 Task: In the Contact  AutumnAdams@revlon.com, Create email and send with subject: 'Elevate Your Success: Introducing a Transformative Opportunity', and with mail content 'Good Morning,_x000D_
Welcome to a community of trailblazers and innovators. Discover a transformative opportunity that will empower you to thrive in your industry._x000D_
Thanks & Regards', attach the document: Contract.pdf and insert image: visitingcard.jpg. Below Thanks and Regards, write facebook and insert the URL: 'www.facebook.com'. Mark checkbox to create task to follow up : In 2 business days . Logged in from softage.10@softage.net
Action: Mouse moved to (75, 56)
Screenshot: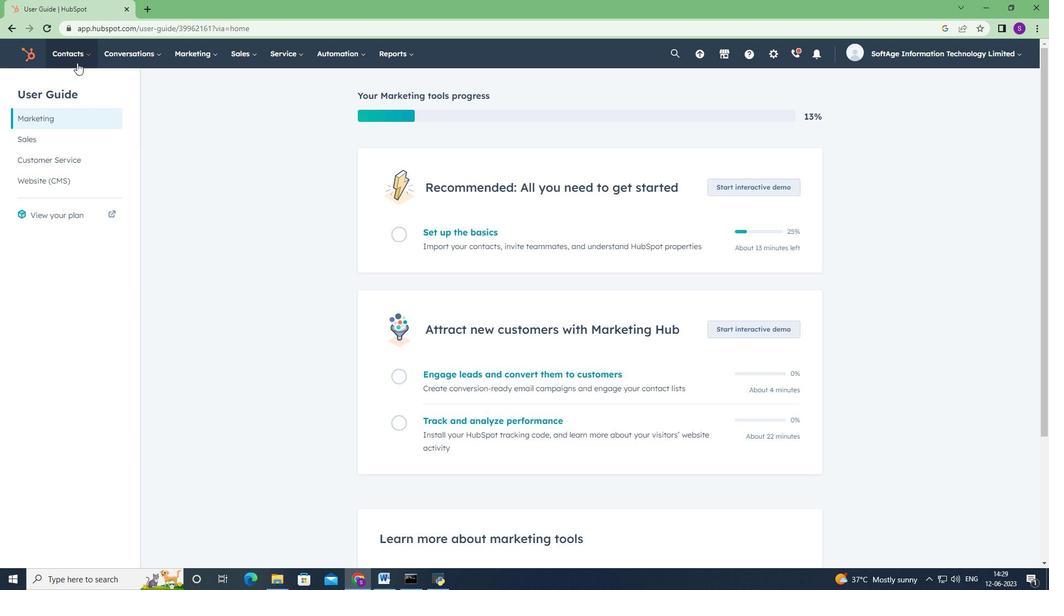 
Action: Mouse pressed left at (75, 56)
Screenshot: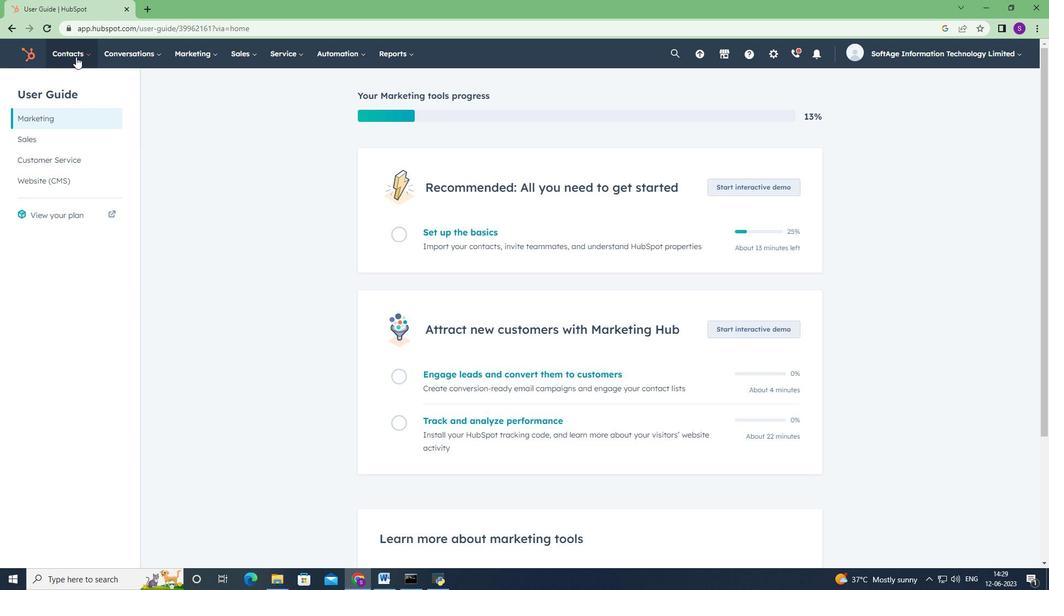 
Action: Mouse moved to (81, 90)
Screenshot: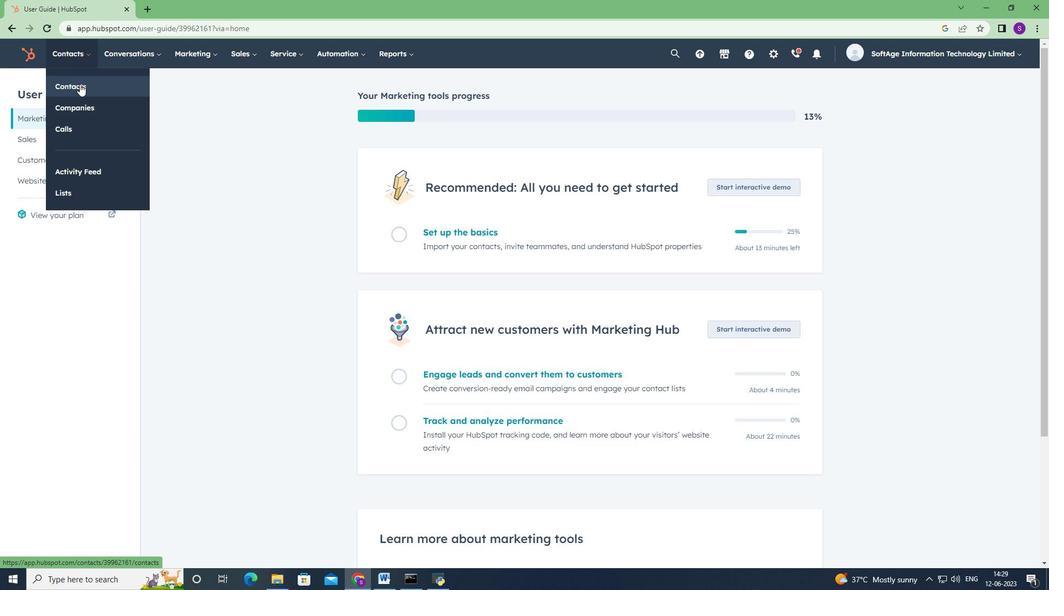 
Action: Mouse pressed left at (81, 90)
Screenshot: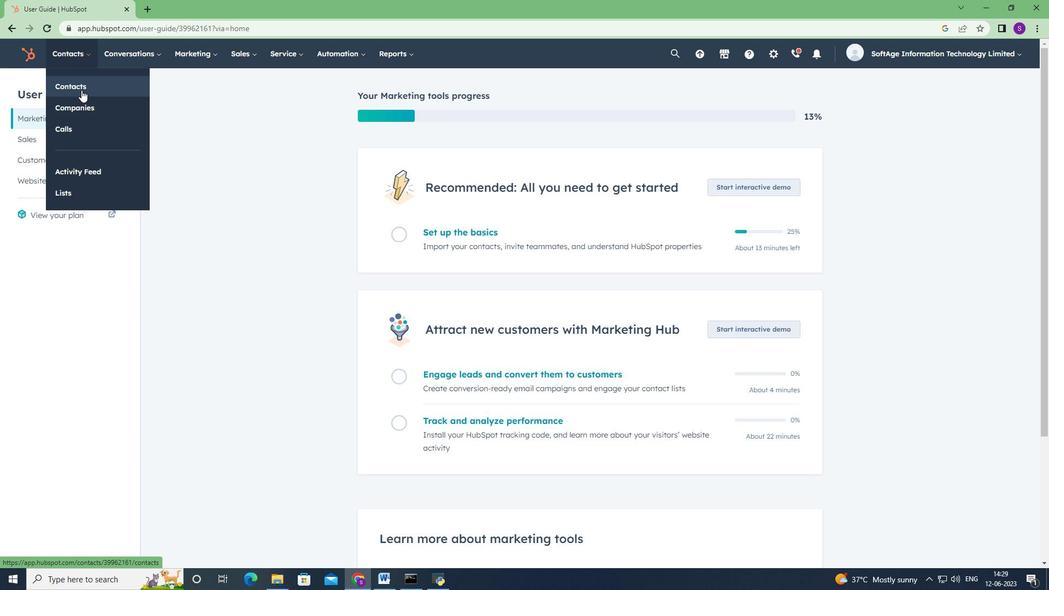 
Action: Mouse moved to (91, 182)
Screenshot: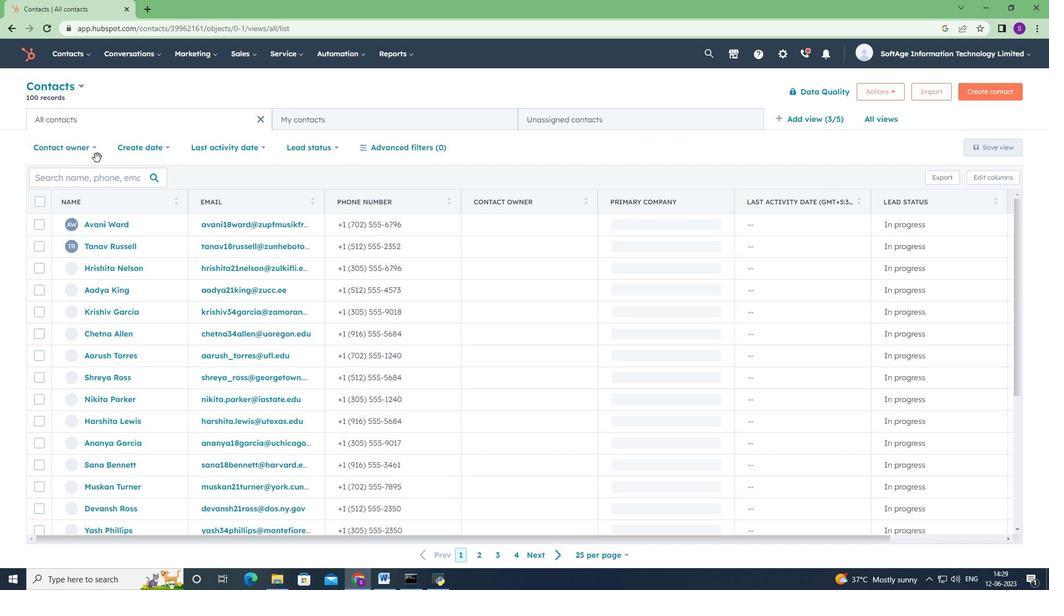 
Action: Mouse pressed left at (91, 182)
Screenshot: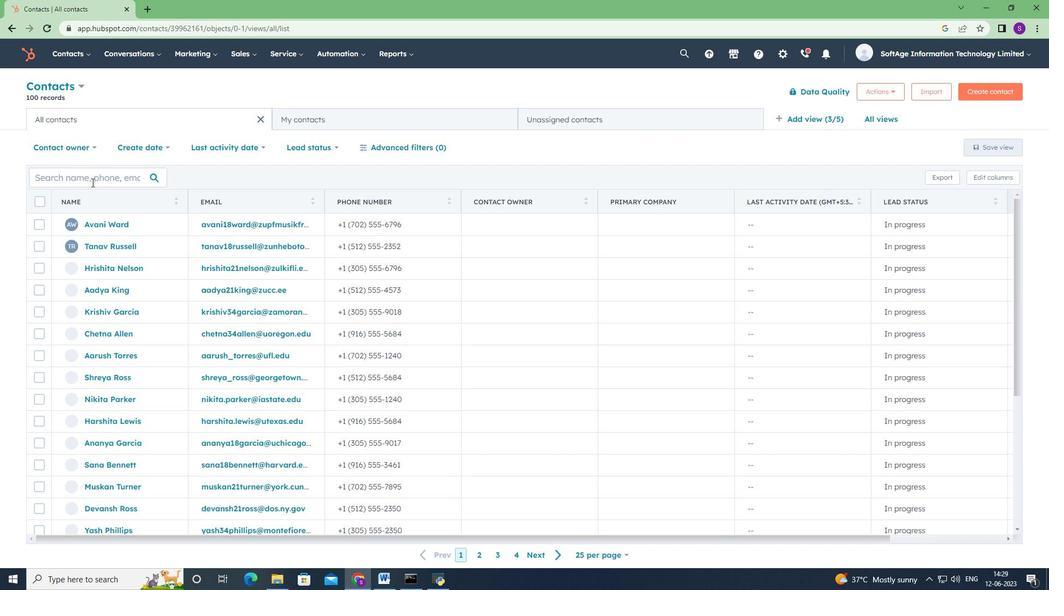
Action: Mouse moved to (91, 182)
Screenshot: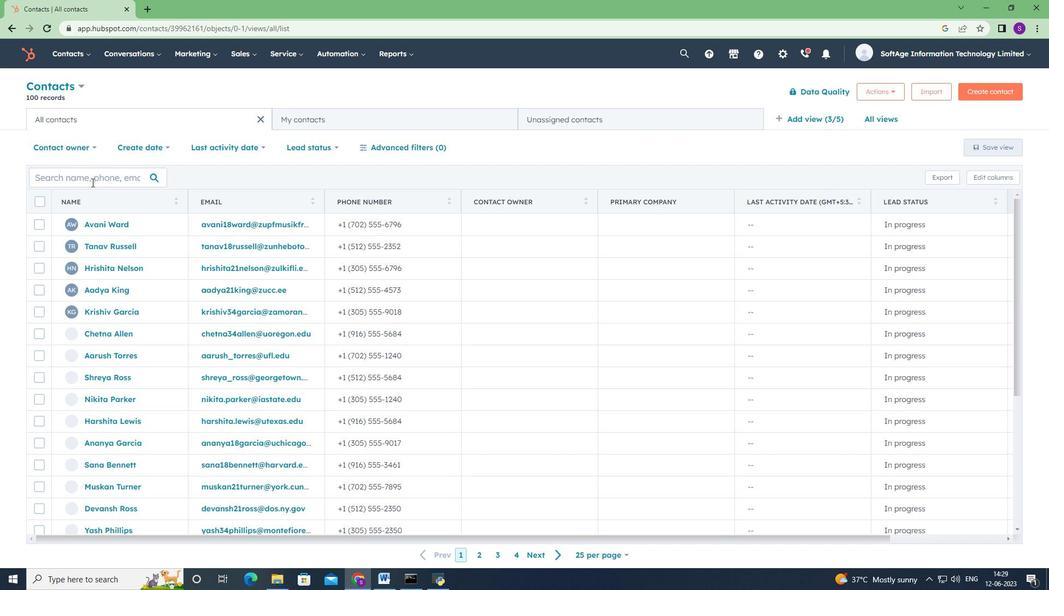 
Action: Key pressed <Key.shift>Autumn<Key.shift>Adams<Key.shift>@revlon.com
Screenshot: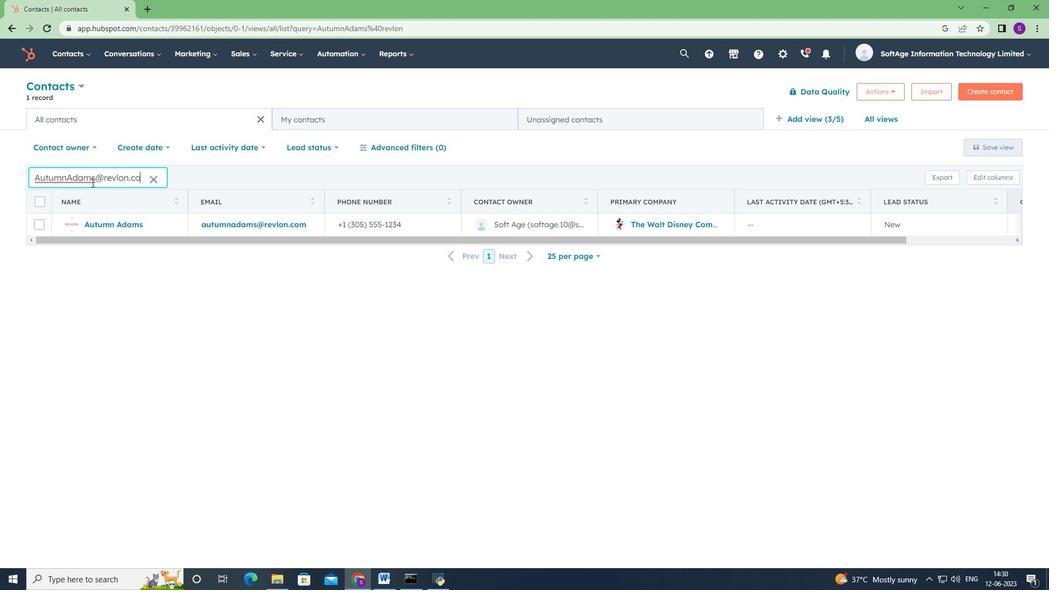 
Action: Mouse moved to (110, 228)
Screenshot: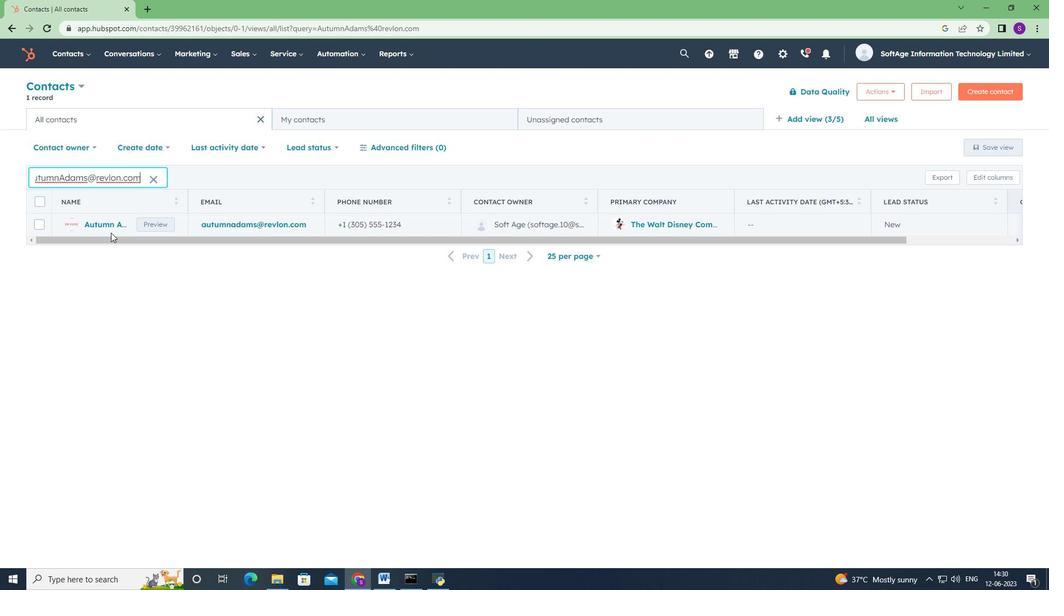 
Action: Mouse pressed left at (110, 228)
Screenshot: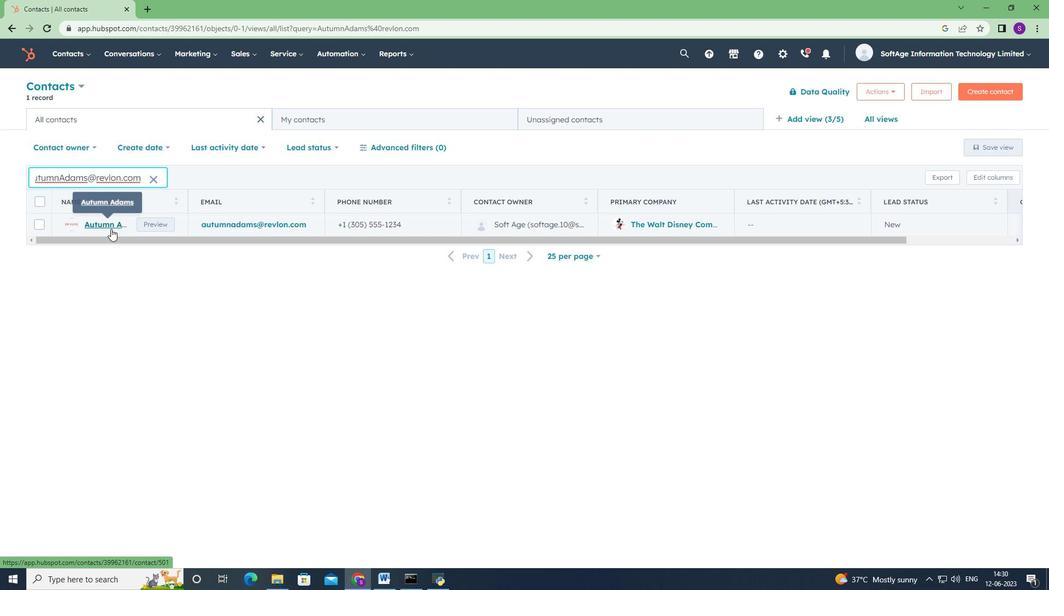 
Action: Mouse moved to (357, 146)
Screenshot: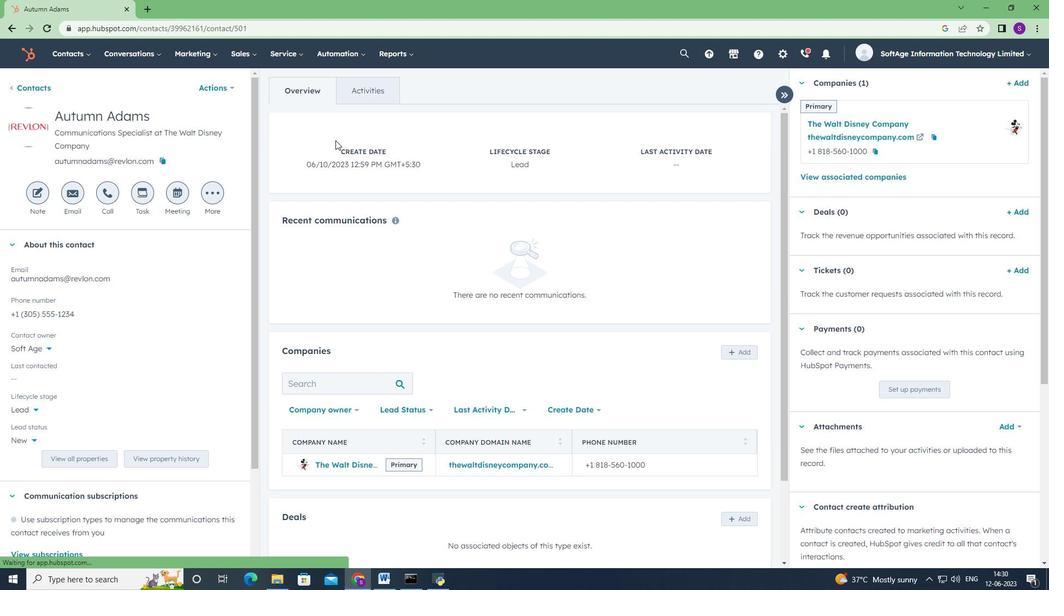 
Action: Mouse scrolled (357, 145) with delta (0, 0)
Screenshot: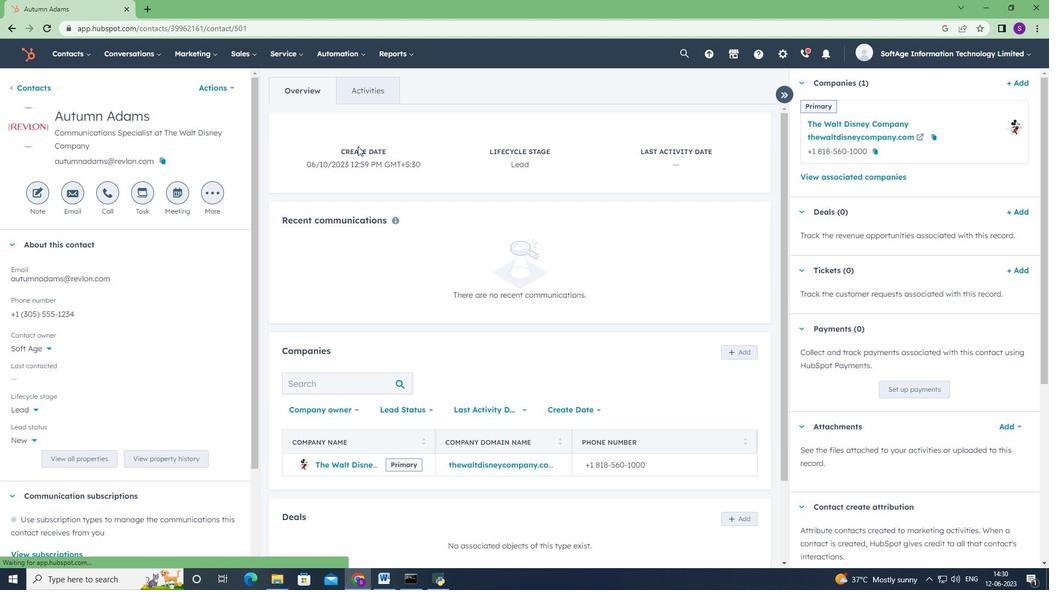 
Action: Mouse moved to (357, 146)
Screenshot: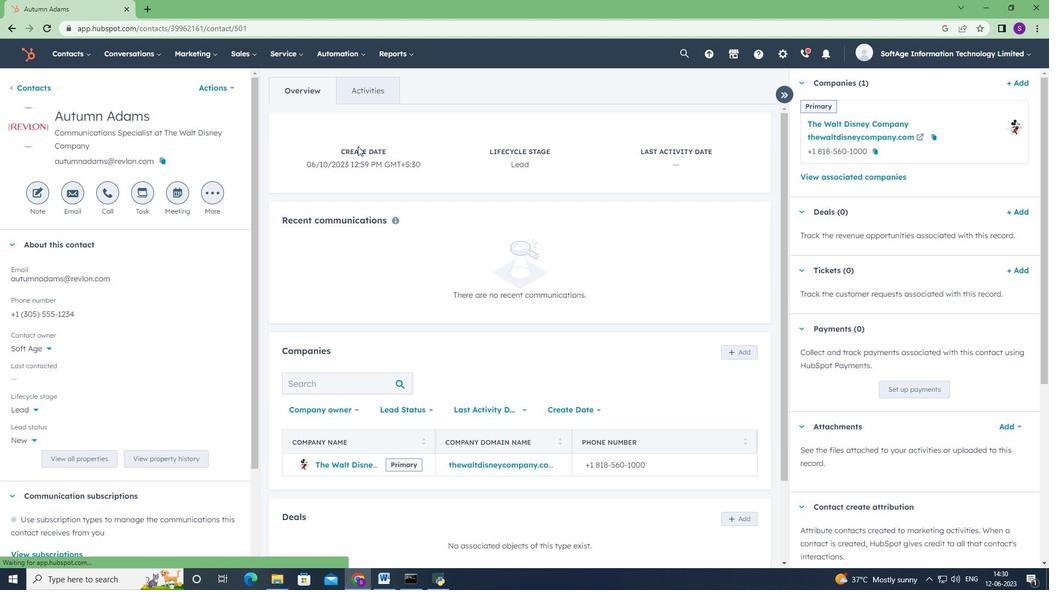 
Action: Mouse scrolled (357, 146) with delta (0, 0)
Screenshot: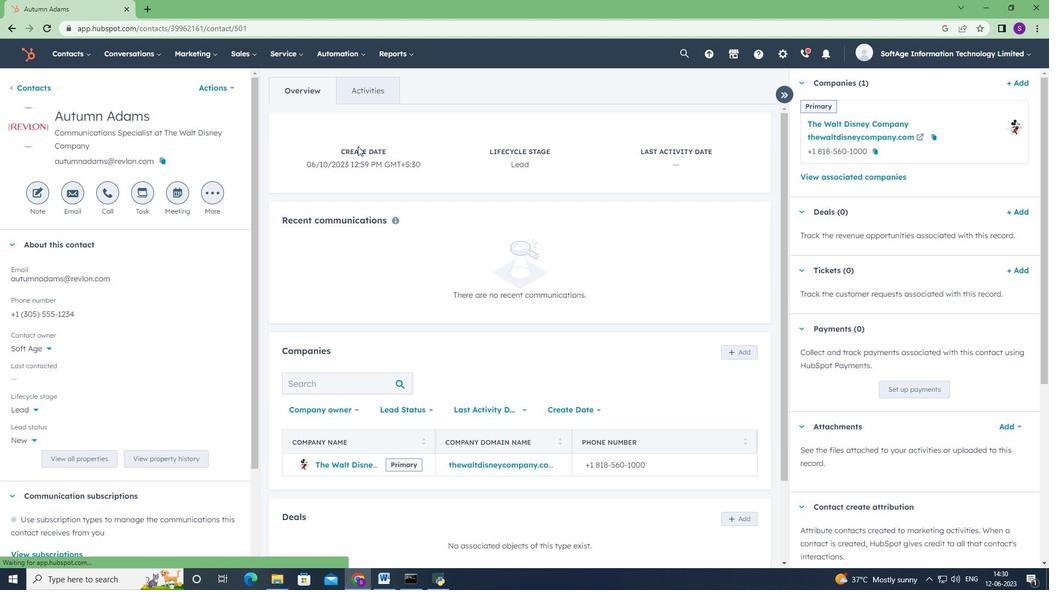 
Action: Mouse moved to (357, 148)
Screenshot: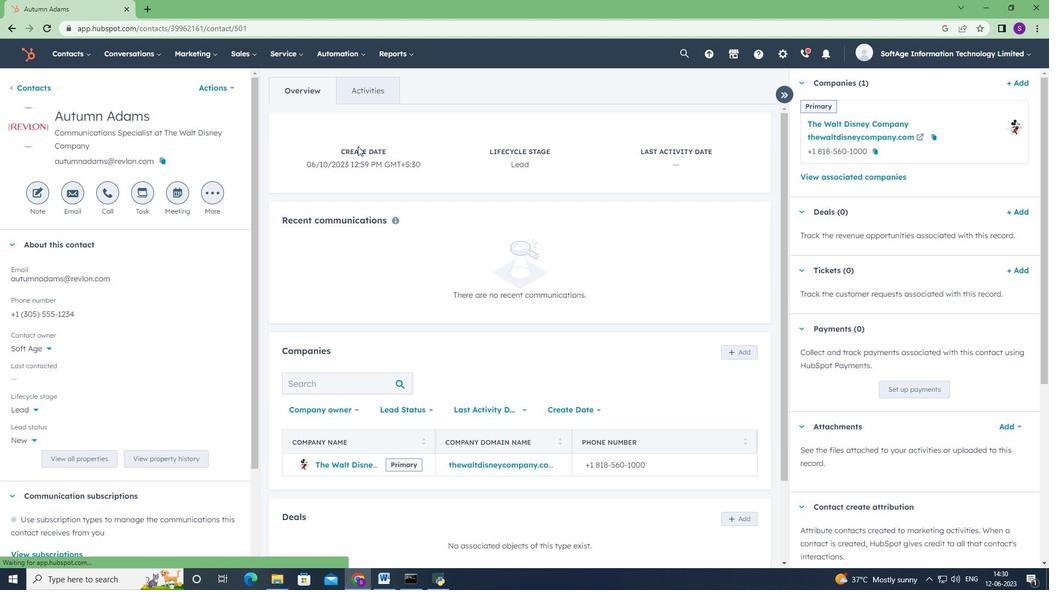 
Action: Mouse scrolled (357, 147) with delta (0, 0)
Screenshot: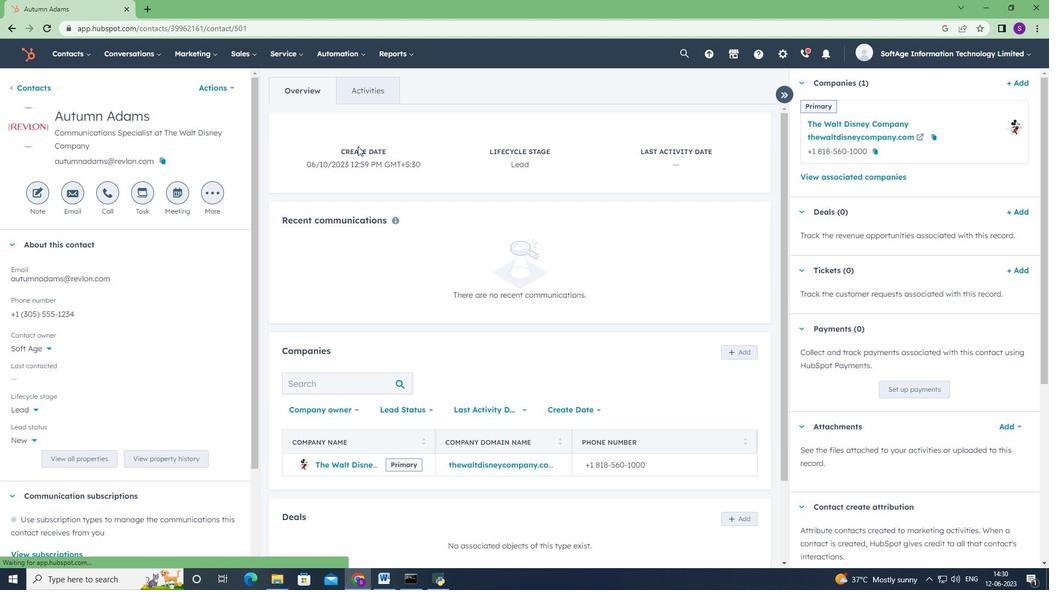 
Action: Mouse moved to (357, 148)
Screenshot: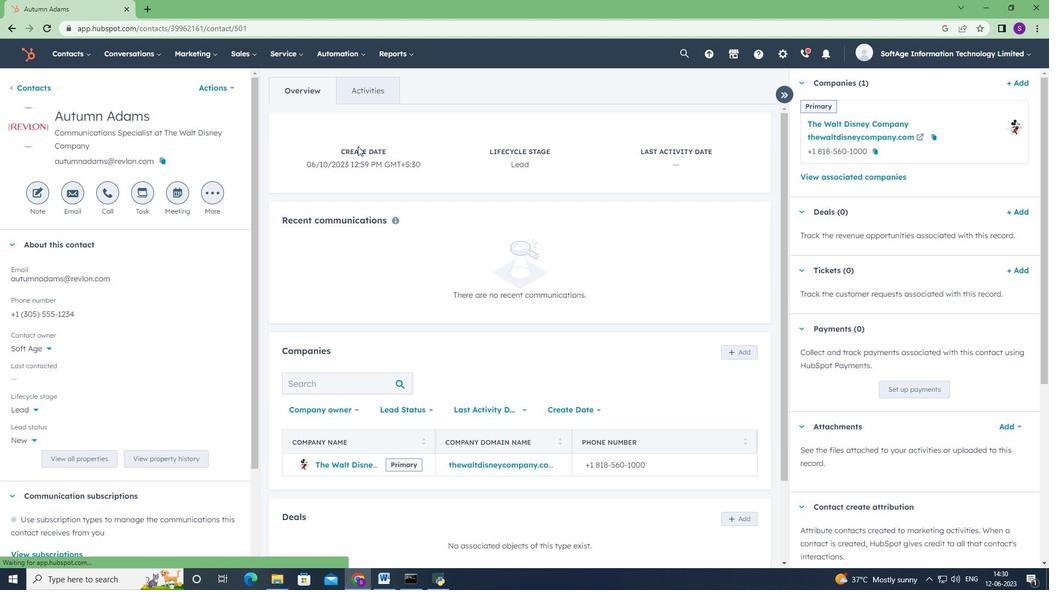 
Action: Mouse scrolled (357, 148) with delta (0, 0)
Screenshot: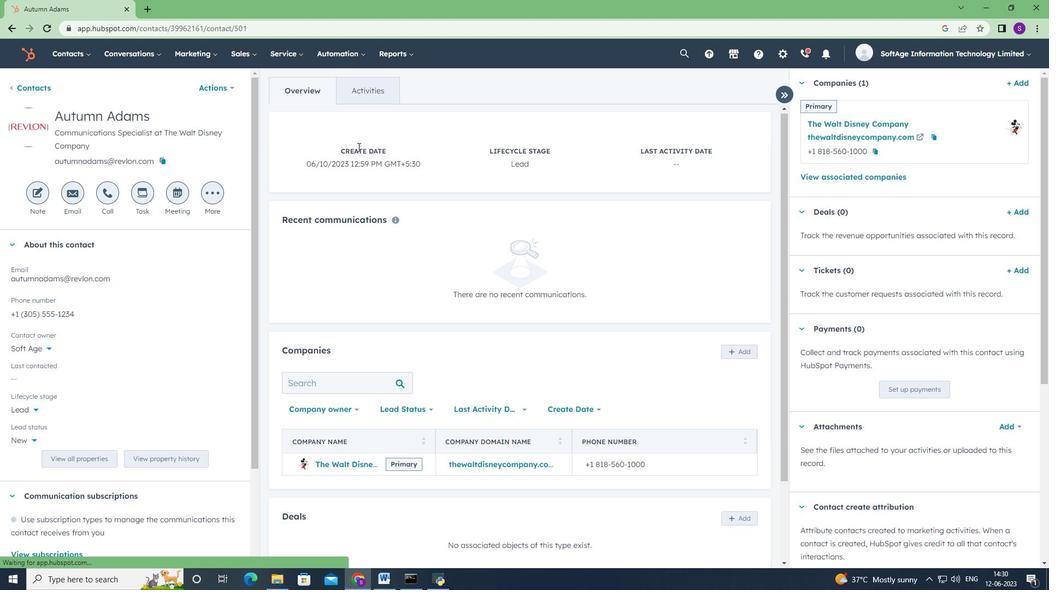 
Action: Mouse moved to (357, 149)
Screenshot: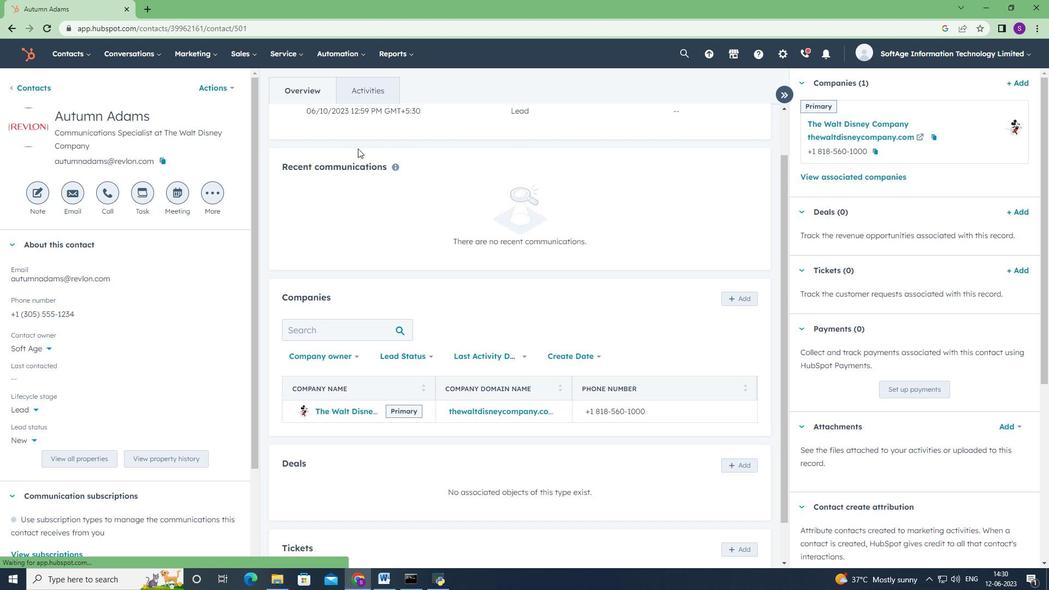 
Action: Mouse scrolled (357, 149) with delta (0, 0)
Screenshot: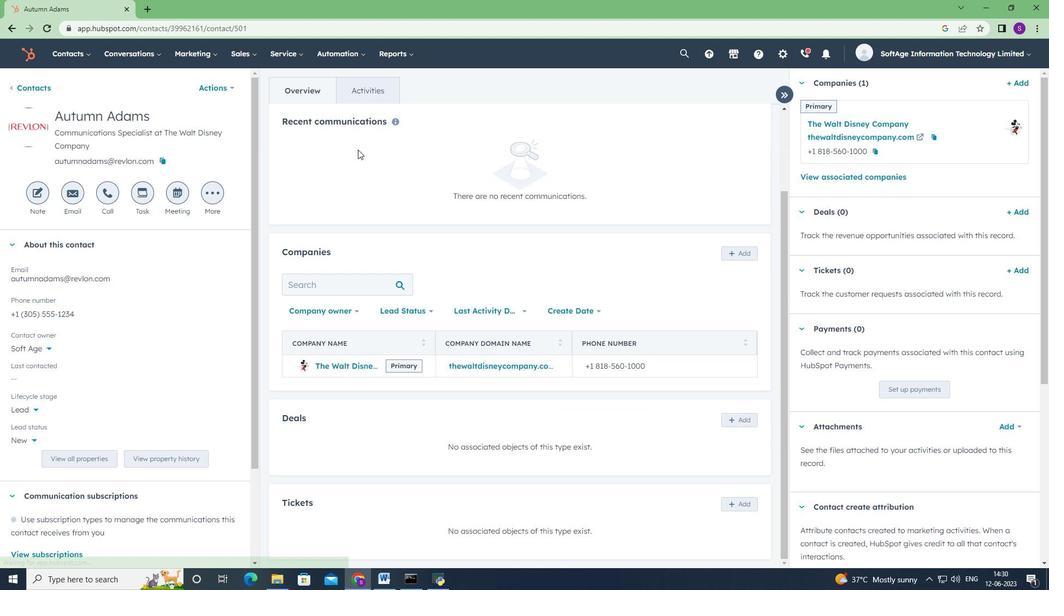 
Action: Mouse scrolled (357, 149) with delta (0, 0)
Screenshot: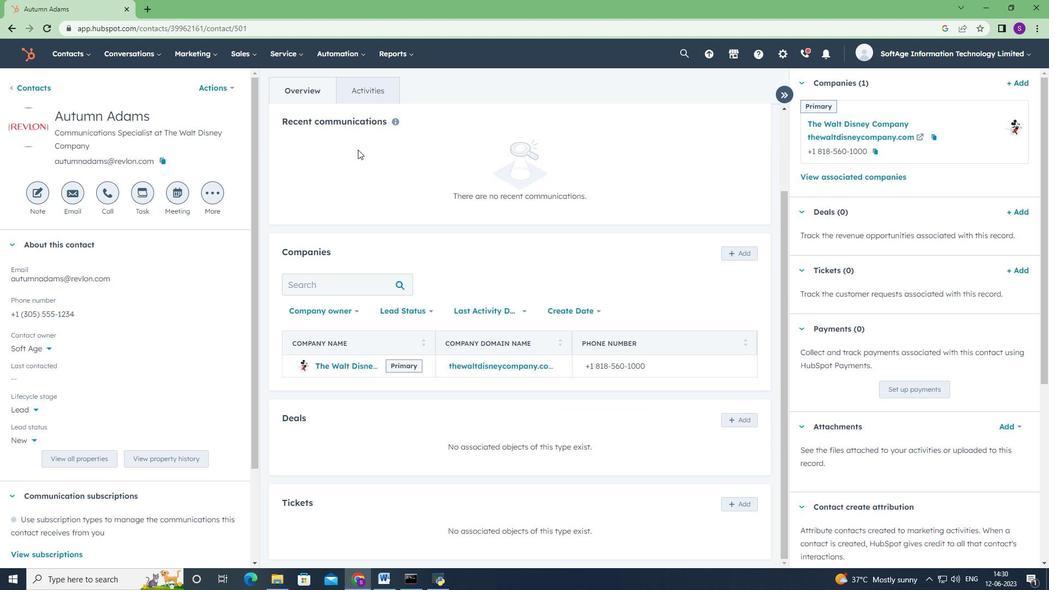 
Action: Mouse scrolled (357, 149) with delta (0, 0)
Screenshot: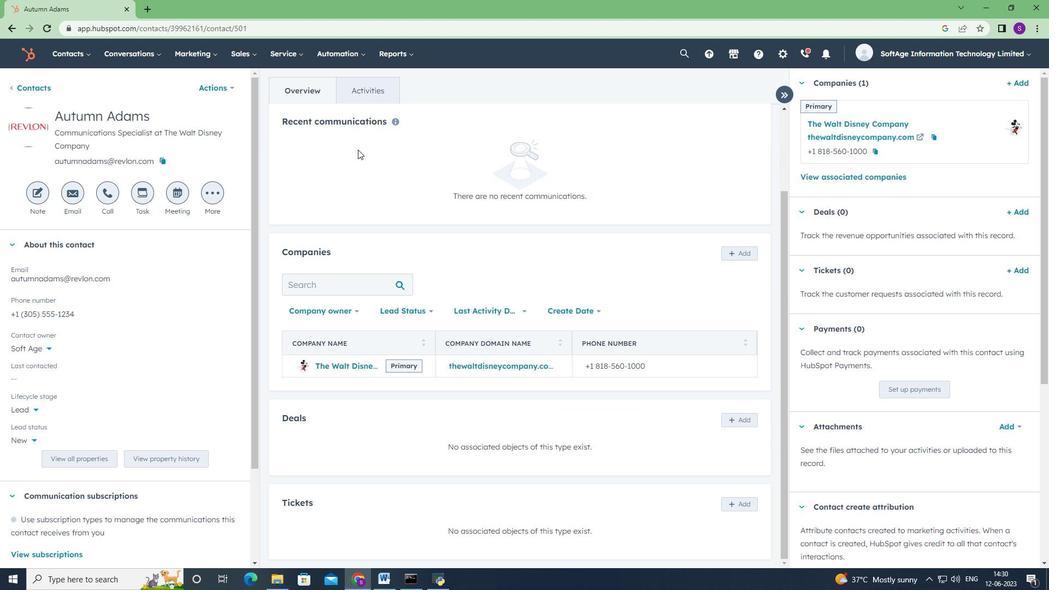 
Action: Mouse scrolled (357, 149) with delta (0, 0)
Screenshot: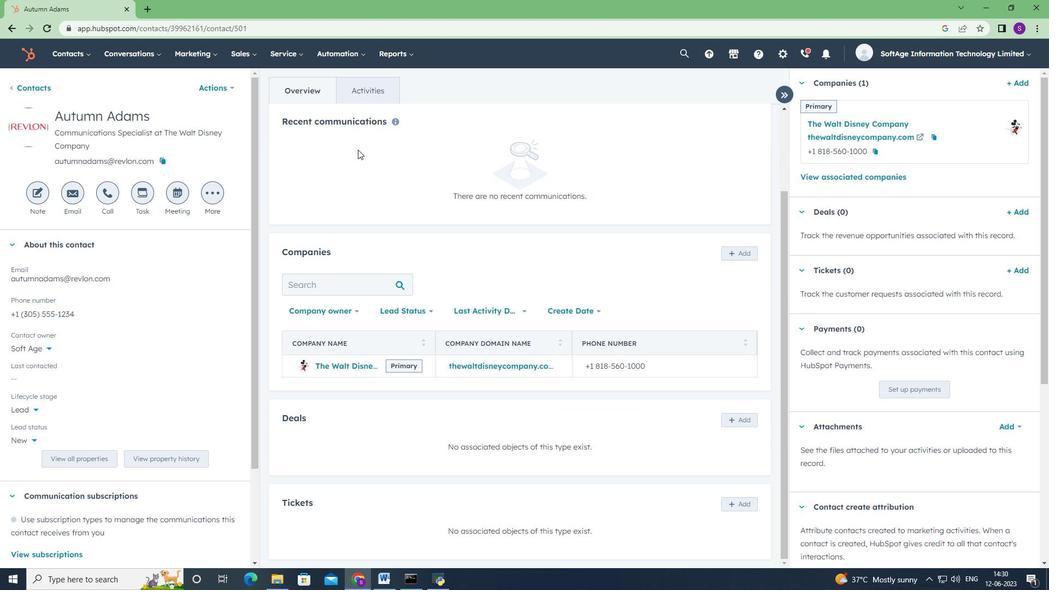 
Action: Mouse moved to (70, 185)
Screenshot: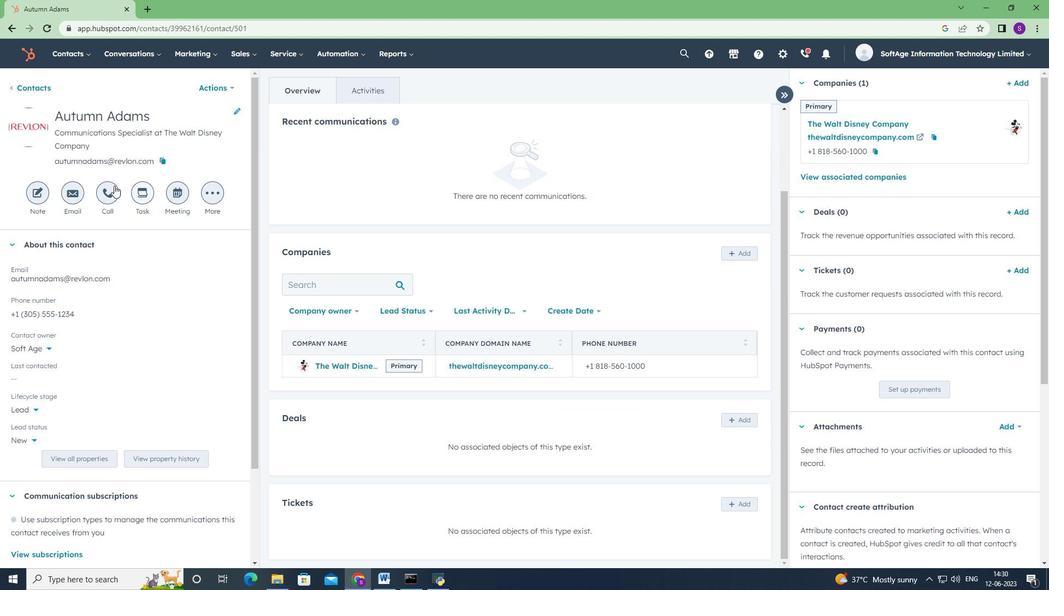 
Action: Mouse pressed left at (70, 185)
Screenshot: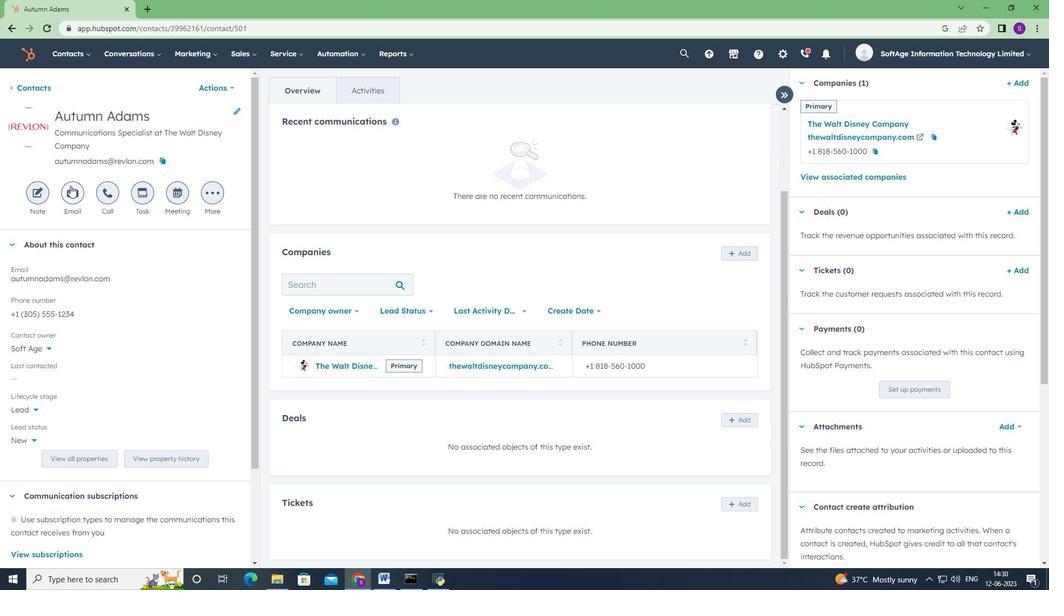 
Action: Mouse moved to (687, 371)
Screenshot: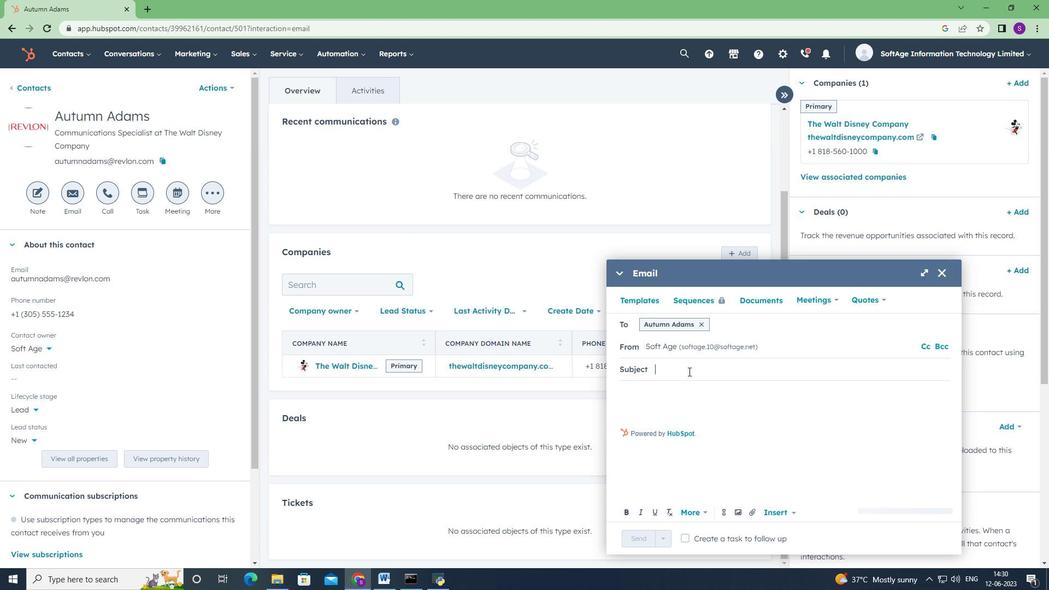 
Action: Mouse pressed left at (687, 371)
Screenshot: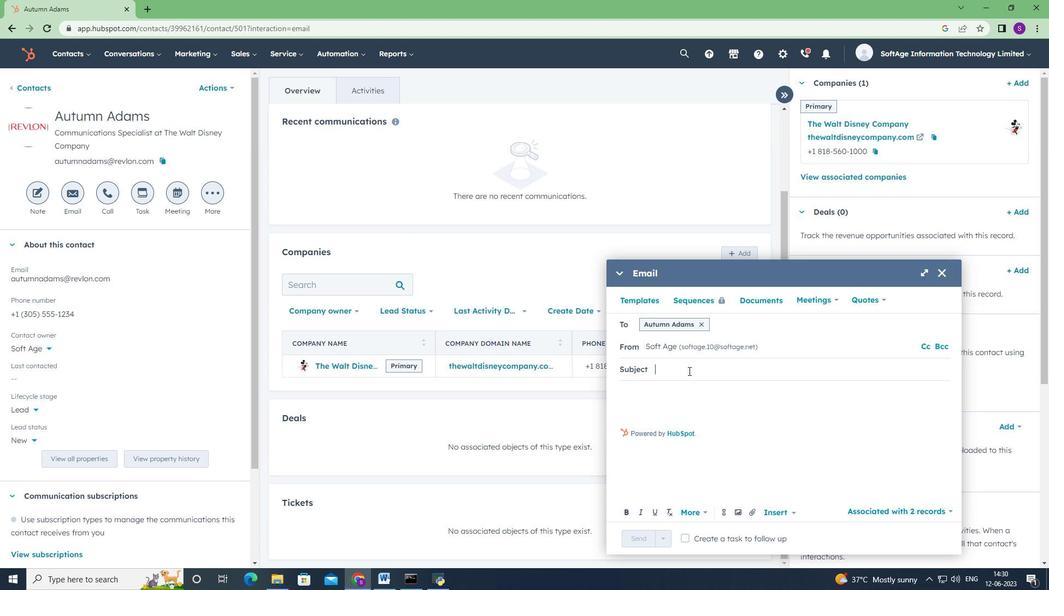 
Action: Key pressed <Key.shift><Key.shift><Key.shift><Key.shift><Key.shift><Key.shift><Key.shift><Key.shift><Key.shift>Ek<Key.backspace>levate<Key.space><Key.shift>Your<Key.space><Key.shift>Success<Key.shift><Key.shift><Key.shift><Key.shift><Key.shift><Key.shift><Key.shift>:<Key.space><Key.shift><Key.shift><Key.shift><Key.shift>Introducing<Key.space>a<Key.space><Key.shift><Key.shift><Key.shift><Key.shift><Key.shift><Key.shift><Key.shift><Key.shift><Key.shift><Key.shift><Key.shift><Key.shift><Key.shift><Key.shift><Key.shift><Key.shift><Key.shift><Key.shift><Key.shift><Key.shift><Key.shift><Key.shift><Key.shift><Key.shift><Key.shift><Key.shift><Key.shift><Key.shift><Key.shift><Key.shift><Key.shift><Key.shift><Key.shift><Key.shift><Key.shift><Key.shift><Key.shift>Transformative<Key.space><Key.shift>Opportunity
Screenshot: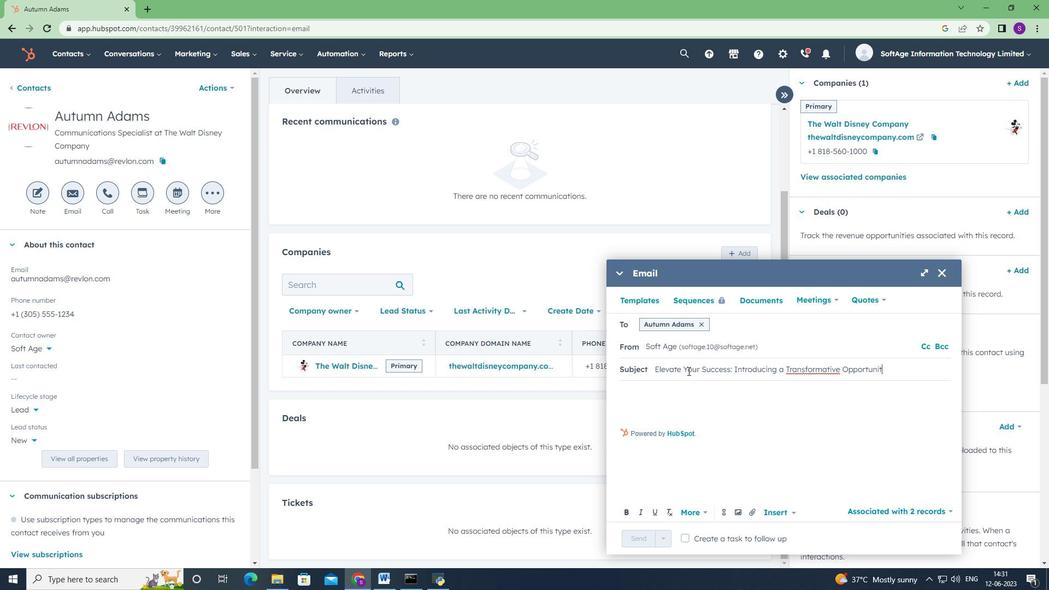 
Action: Mouse moved to (694, 399)
Screenshot: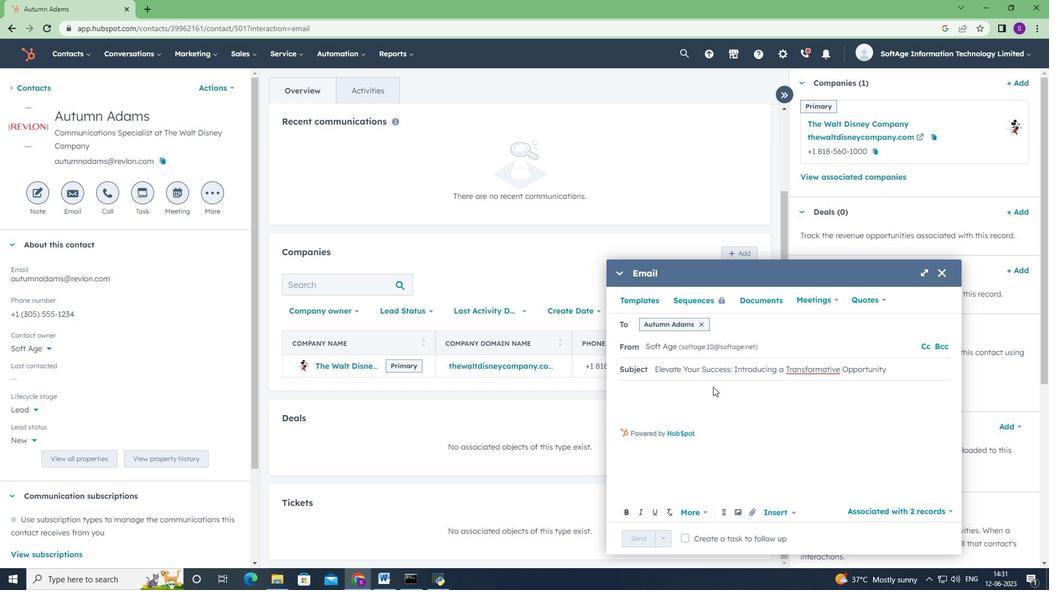
Action: Mouse pressed left at (694, 399)
Screenshot: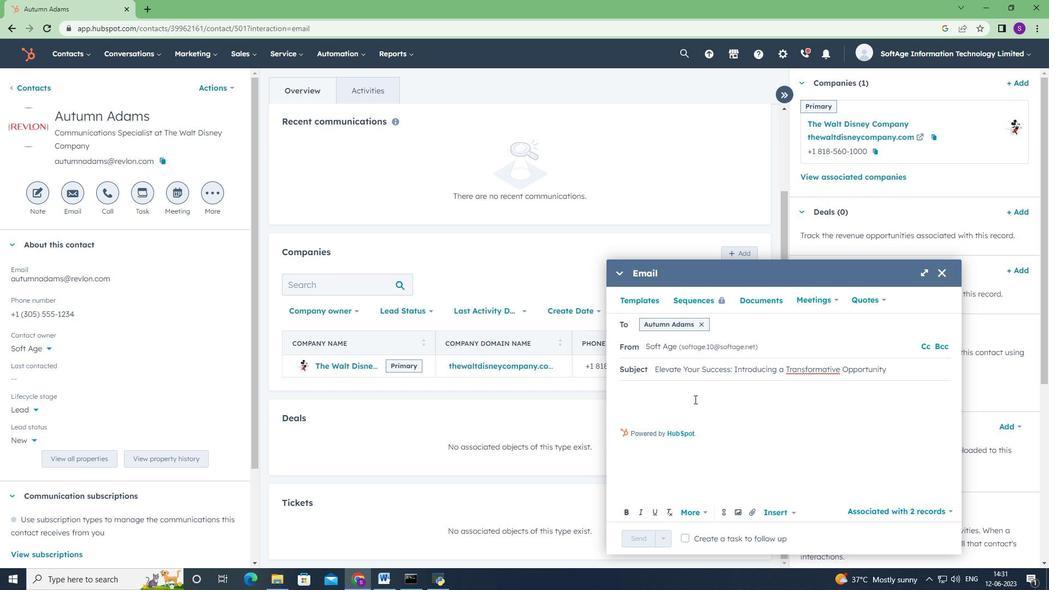 
Action: Key pressed <Key.shift>Good<Key.space><Key.shift><Key.shift><Key.shift>Morning<Key.enter><Key.shift>Welcome<Key.space>to<Key.space>a<Key.space><Key.shift>community<Key.space>of<Key.space>traiblazers<Key.space>and<Key.space>innovators.<Key.space>discover<Key.space>a<Key.space>transformative<Key.space>opportunity<Key.space>that<Key.space>will<Key.space>empower<Key.space>you<Key.space>to<Key.space>thrive<Key.space>in<Key.space>your<Key.space>indusr<Key.backspace>try,<Key.backspace>.
Screenshot: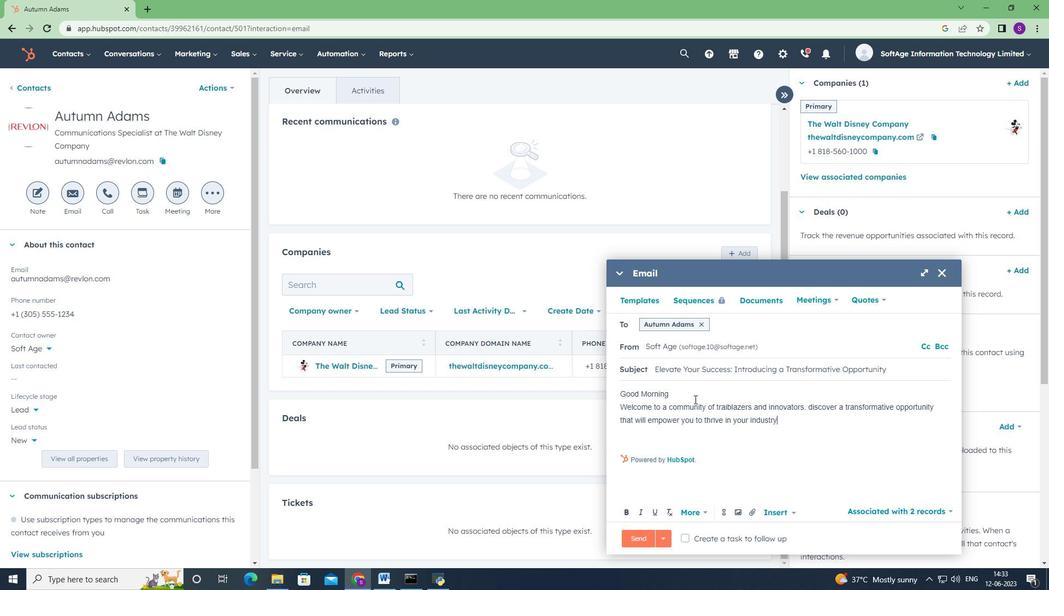 
Action: Mouse moved to (647, 437)
Screenshot: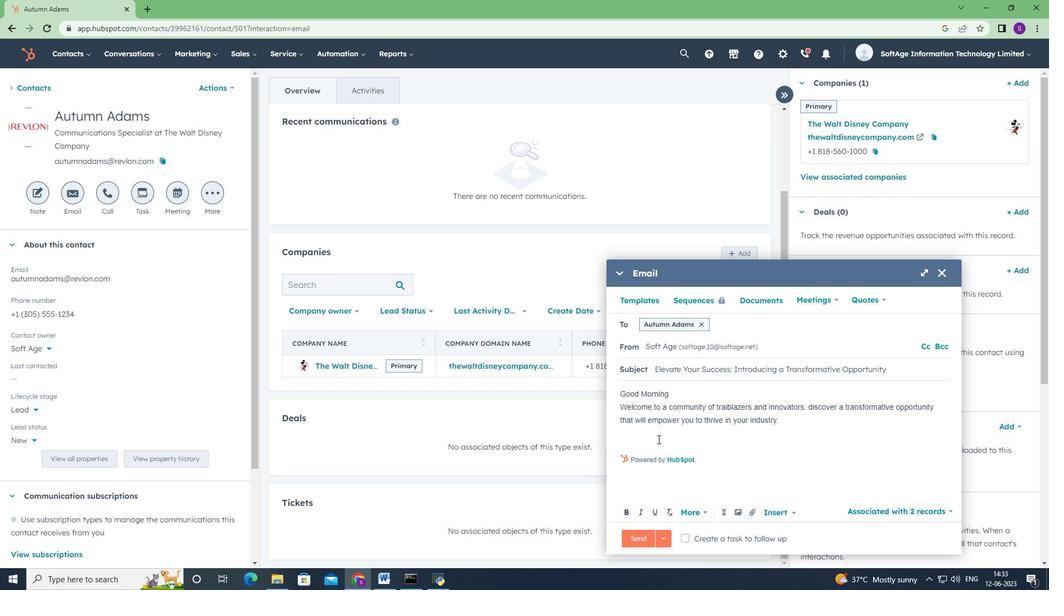 
Action: Mouse pressed left at (647, 437)
Screenshot: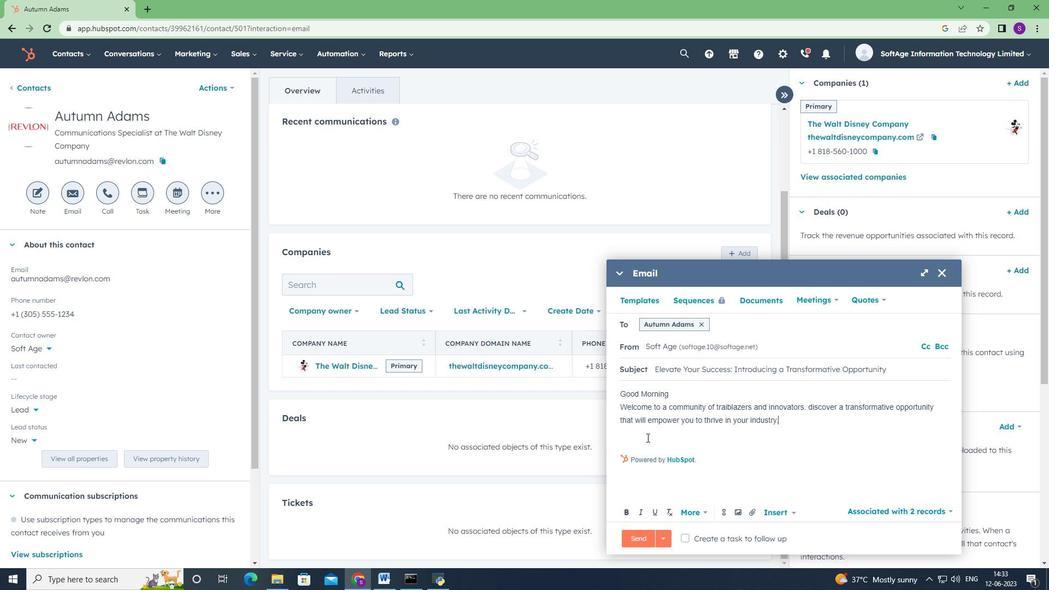 
Action: Key pressed <Key.shift><Key.shift><Key.shift><Key.shift><Key.shift><Key.shift><Key.shift><Key.shift><Key.shift><Key.shift><Key.shift><Key.shift><Key.shift><Key.shift><Key.shift><Key.shift><Key.shift><Key.shift><Key.shift><Key.shift><Key.shift><Key.shift><Key.shift><Key.shift><Key.shift><Key.shift><Key.shift><Key.shift><Key.shift><Key.shift><Key.shift><Key.shift><Key.shift><Key.shift><Key.shift><Key.shift><Key.shift><Key.shift><Key.shift><Key.shift><Key.shift><Key.shift><Key.shift><Key.shift><Key.shift><Key.shift><Key.shift><Key.shift><Key.shift><Key.shift><Key.shift><Key.shift><Key.shift><Key.shift><Key.shift><Key.shift><Key.shift><Key.shift><Key.shift>Thab<Key.backspace>nks<Key.space><Key.shift><Key.shift><Key.shift><Key.shift><Key.shift><Key.shift><Key.shift><Key.shift><Key.shift><Key.shift><Key.shift><Key.shift><Key.shift><Key.shift><Key.shift><Key.shift><Key.shift><Key.shift><Key.shift><Key.shift><Key.shift><Key.shift><Key.shift><Key.shift><Key.shift><Key.shift><Key.shift><Key.shift><Key.shift><Key.shift><Key.shift><Key.shift><Key.shift><Key.shift><Key.shift><Key.shift><Key.shift><Key.shift><Key.shift><Key.shift><Key.shift><Key.shift><Key.shift><Key.shift><Key.shift><Key.shift><Key.shift><Key.shift><Key.shift>&<Key.space><Key.shift>Regards<Key.enter>
Screenshot: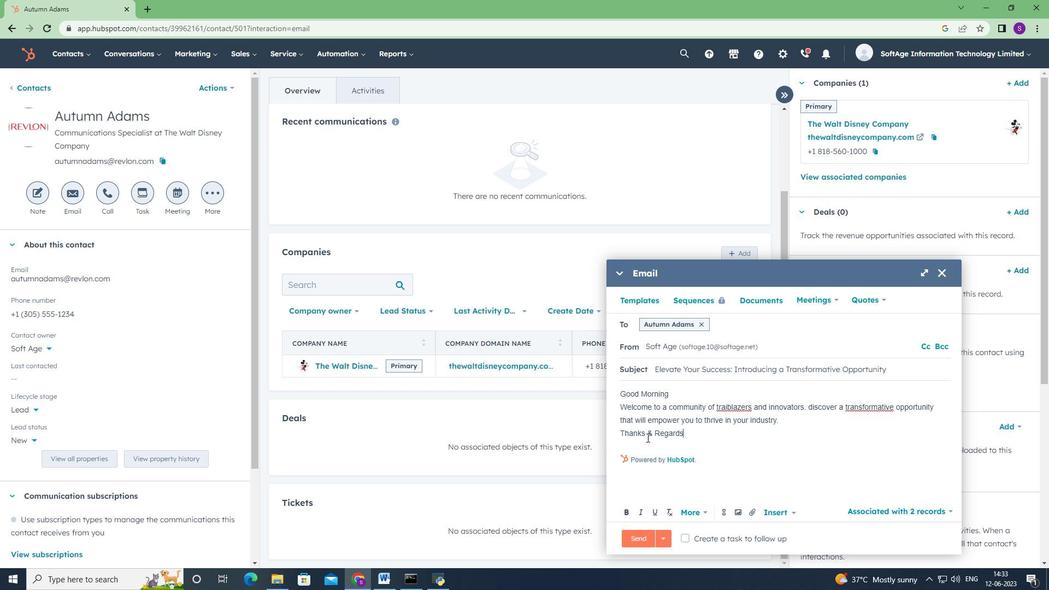 
Action: Mouse moved to (750, 509)
Screenshot: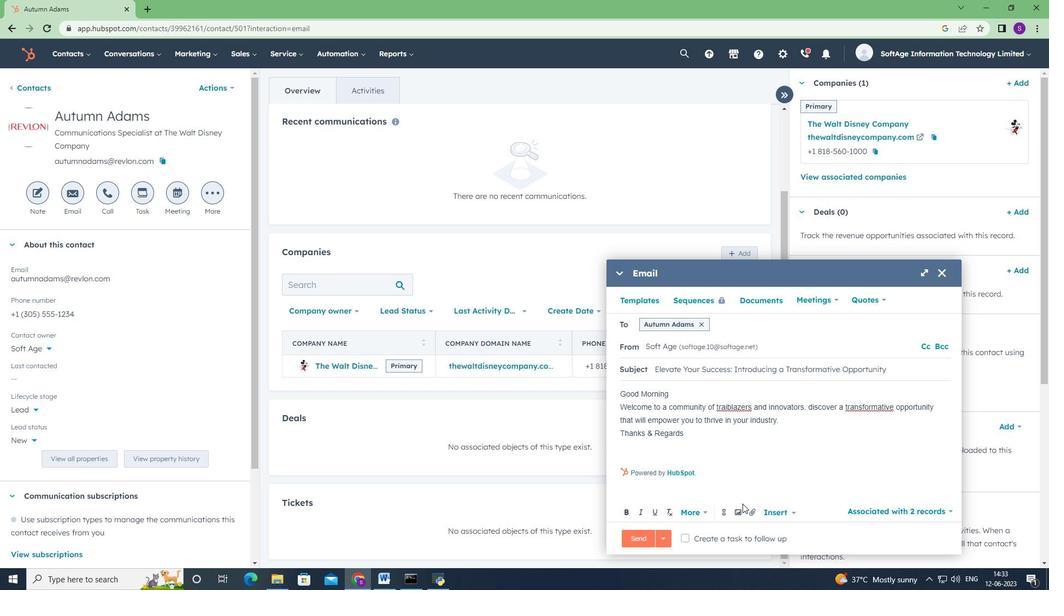 
Action: Mouse pressed left at (750, 509)
Screenshot: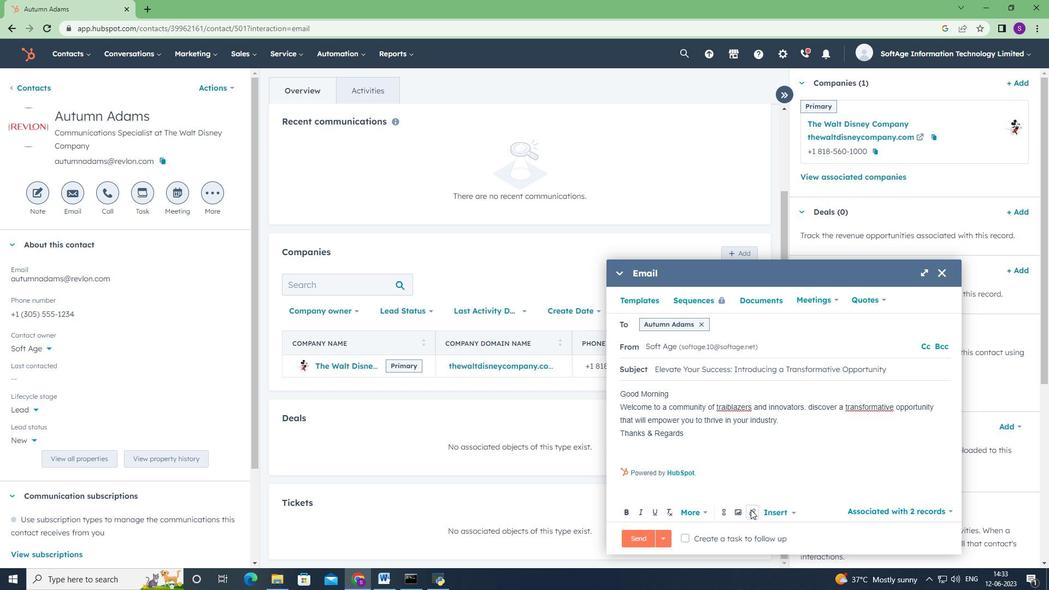 
Action: Mouse moved to (763, 486)
Screenshot: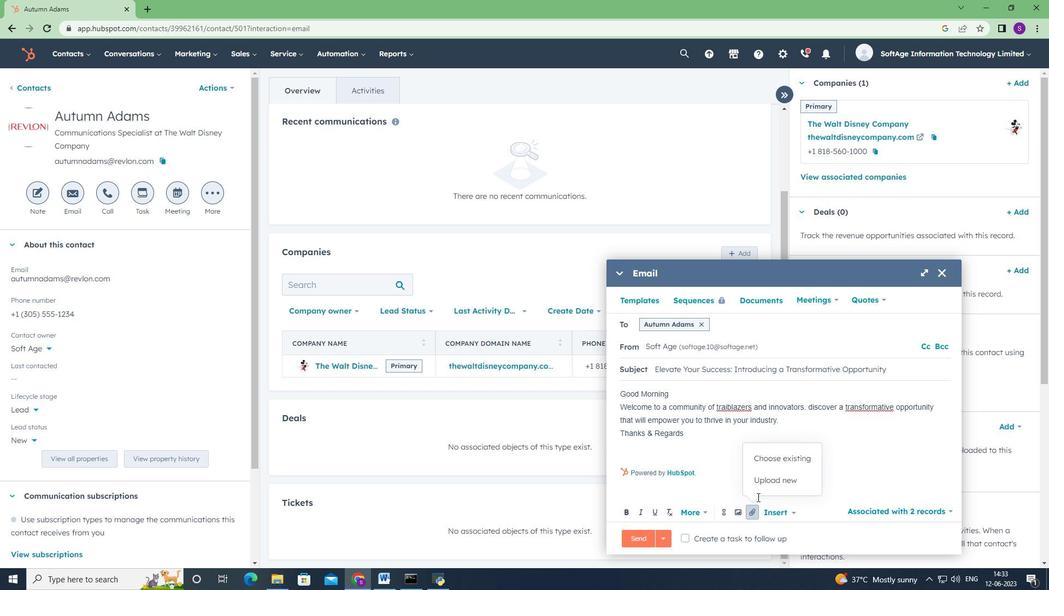 
Action: Mouse pressed left at (763, 486)
Screenshot: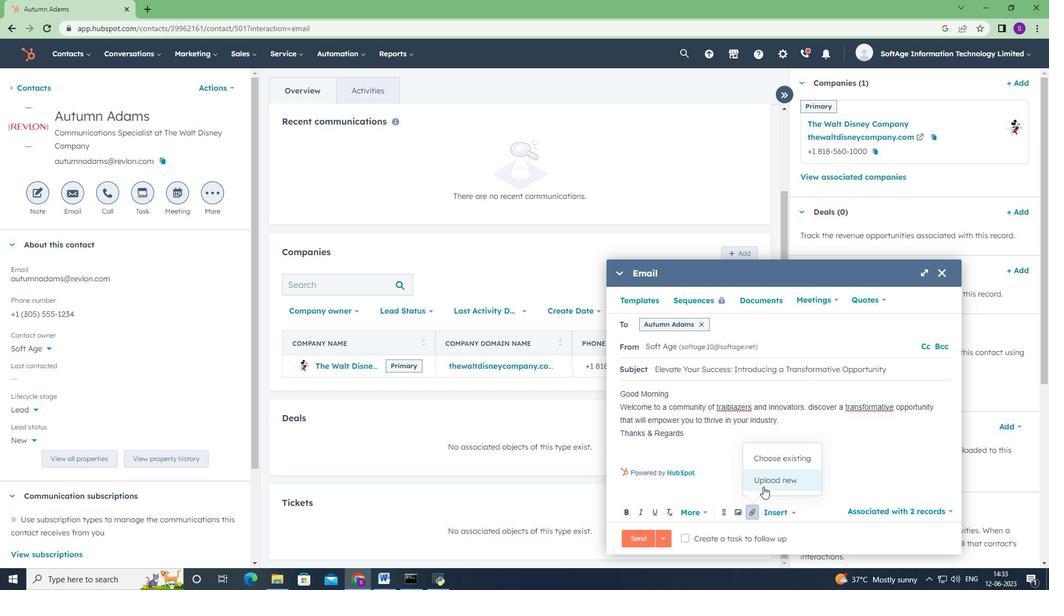 
Action: Mouse moved to (47, 142)
Screenshot: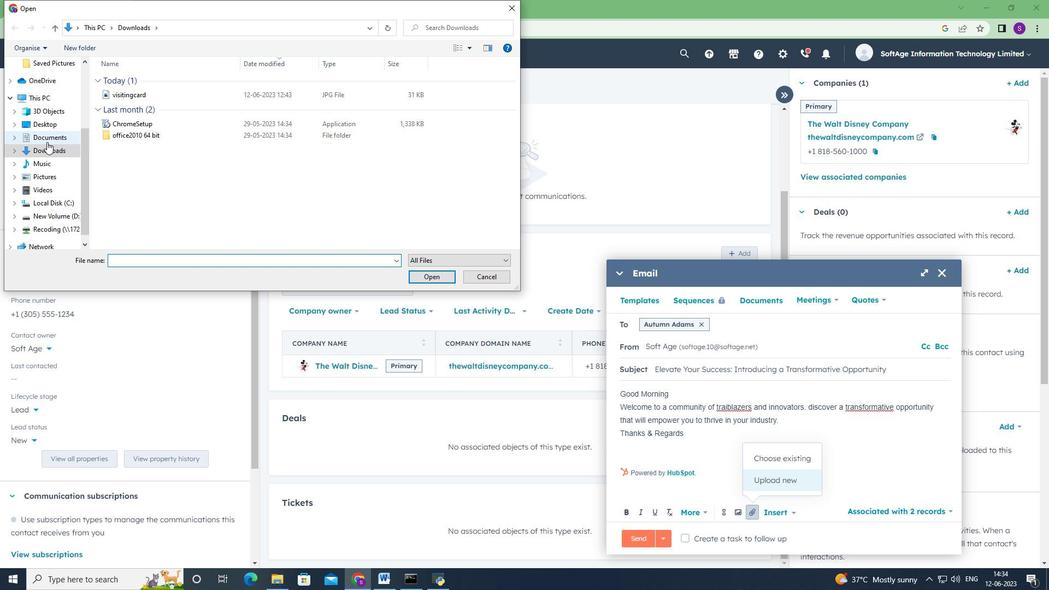 
Action: Mouse pressed left at (47, 142)
Screenshot: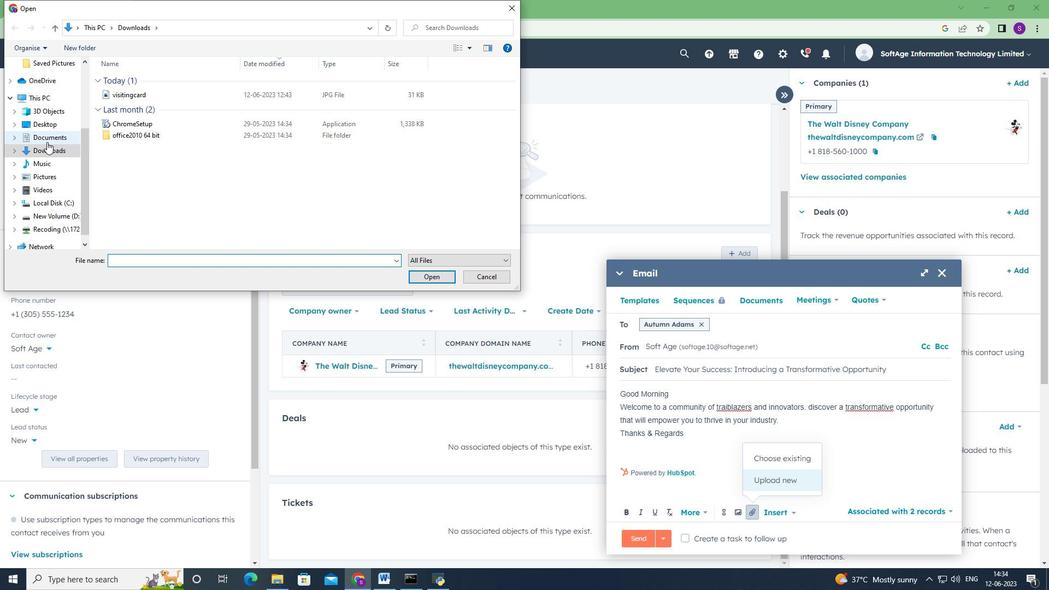 
Action: Mouse moved to (137, 102)
Screenshot: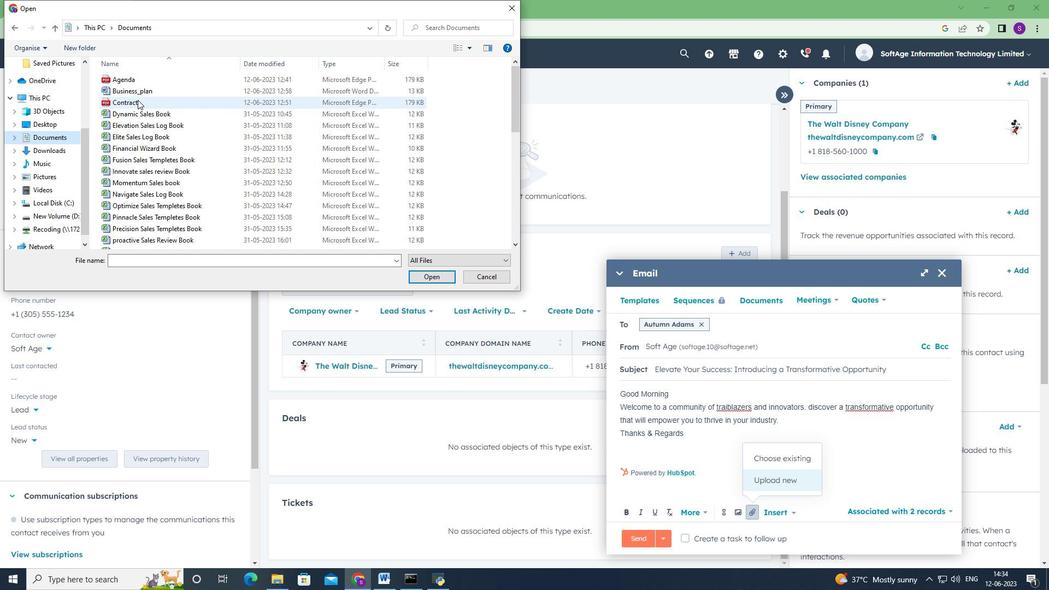 
Action: Mouse pressed left at (137, 102)
Screenshot: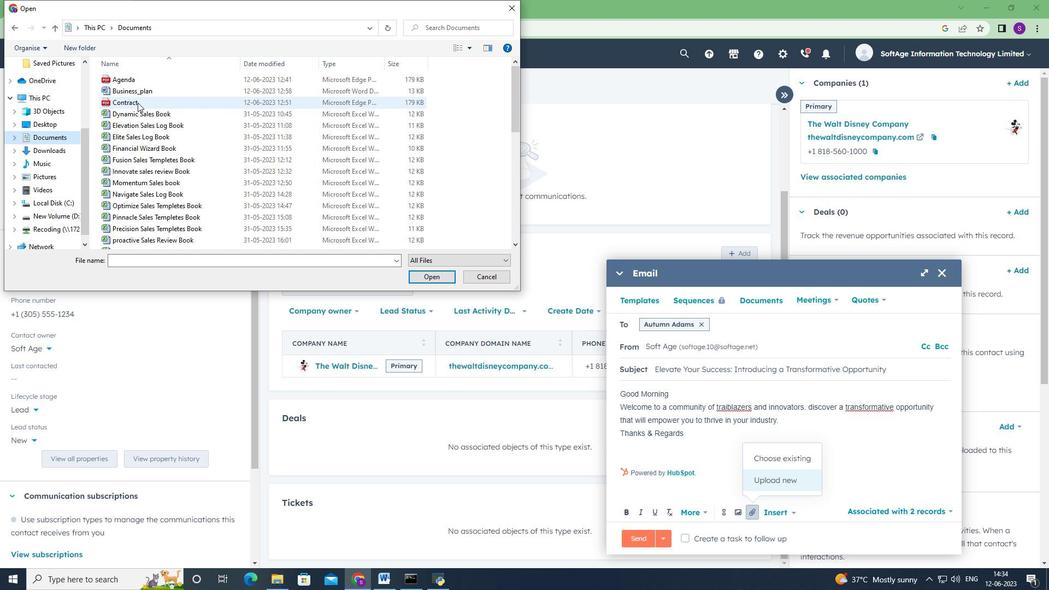 
Action: Mouse moved to (436, 278)
Screenshot: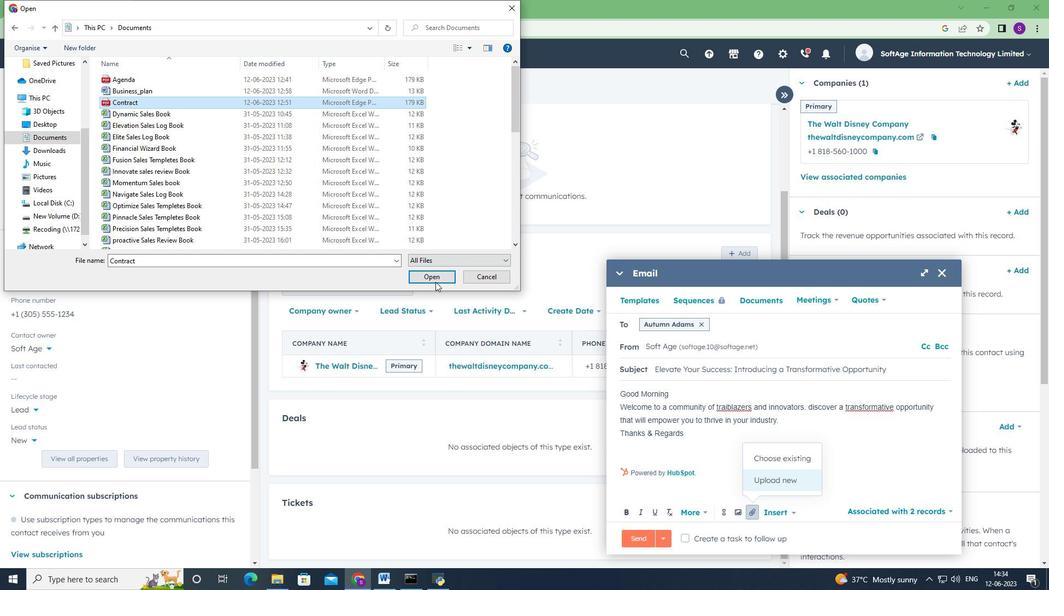 
Action: Mouse pressed left at (436, 278)
Screenshot: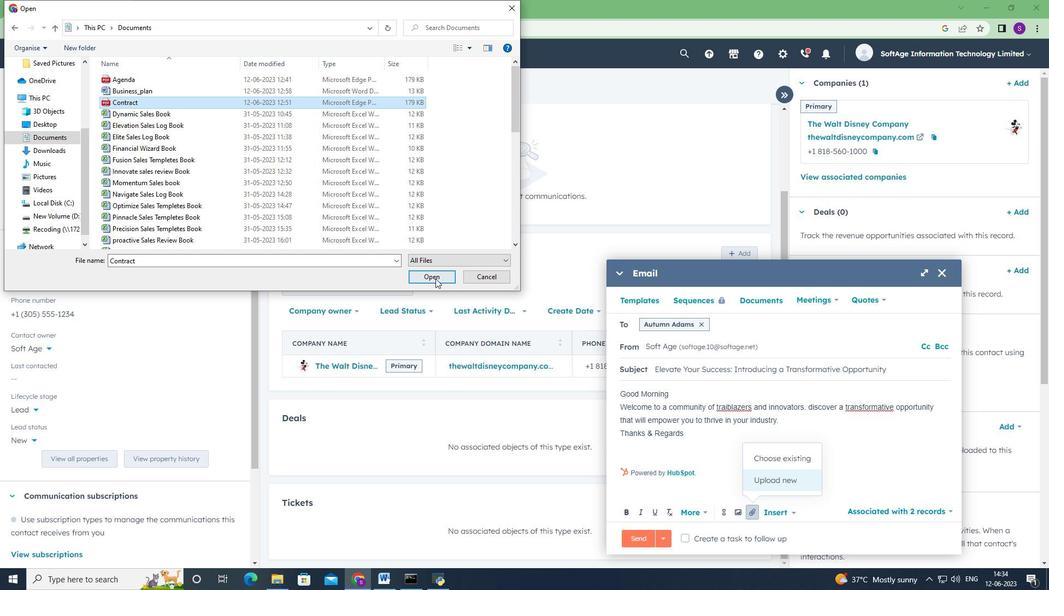 
Action: Mouse moved to (734, 484)
Screenshot: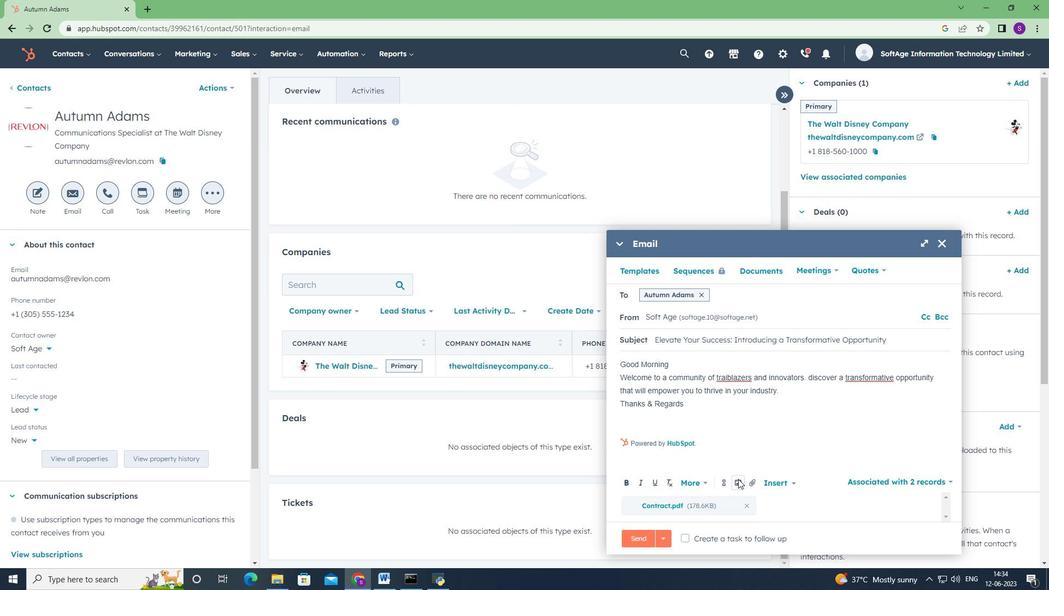 
Action: Mouse pressed left at (734, 484)
Screenshot: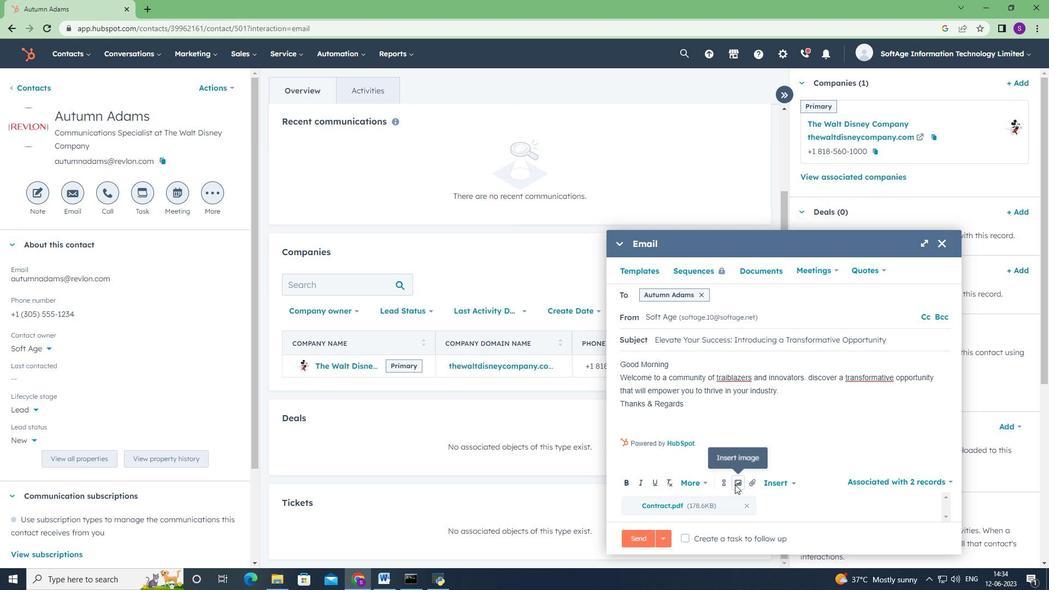 
Action: Mouse moved to (720, 454)
Screenshot: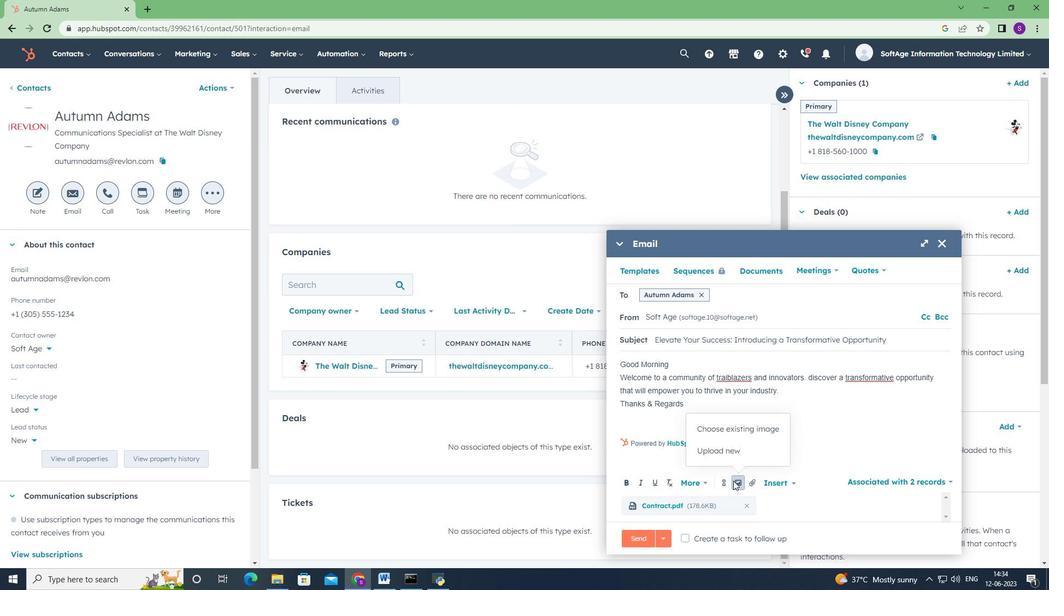 
Action: Mouse pressed left at (720, 454)
Screenshot: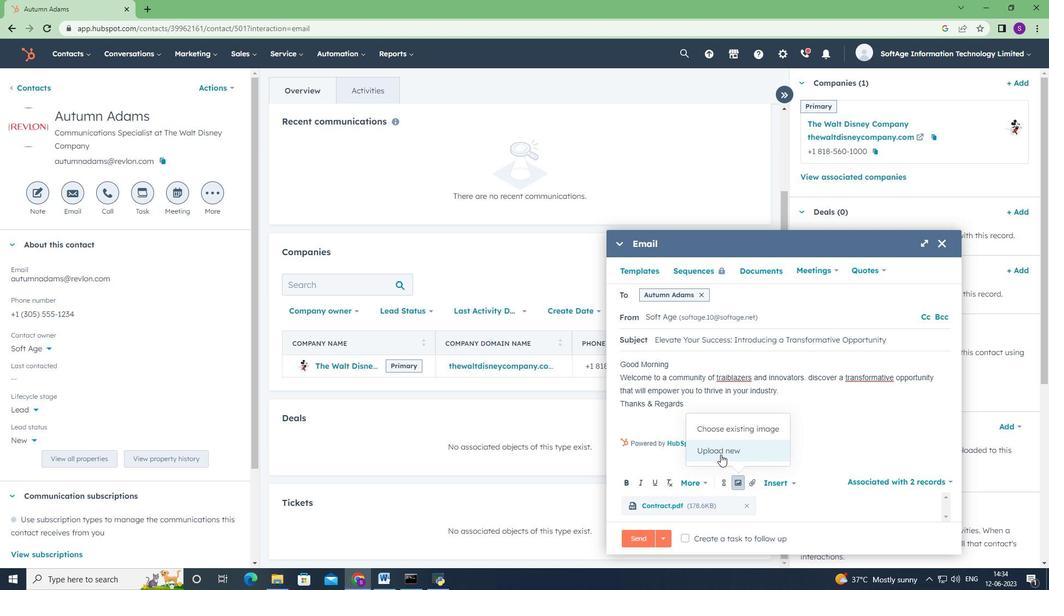 
Action: Mouse moved to (43, 124)
Screenshot: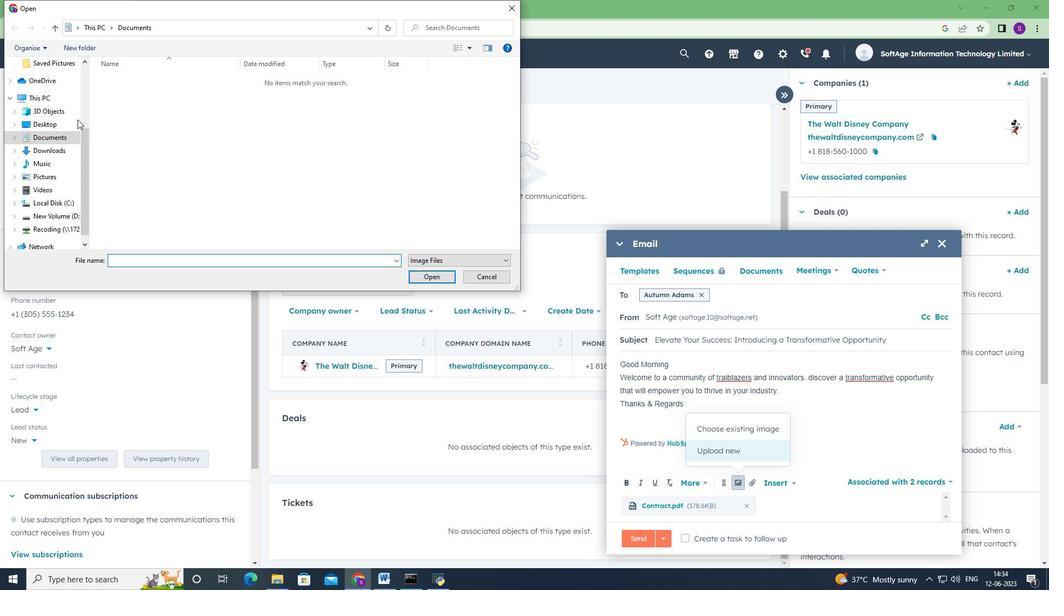 
Action: Mouse pressed left at (43, 124)
Screenshot: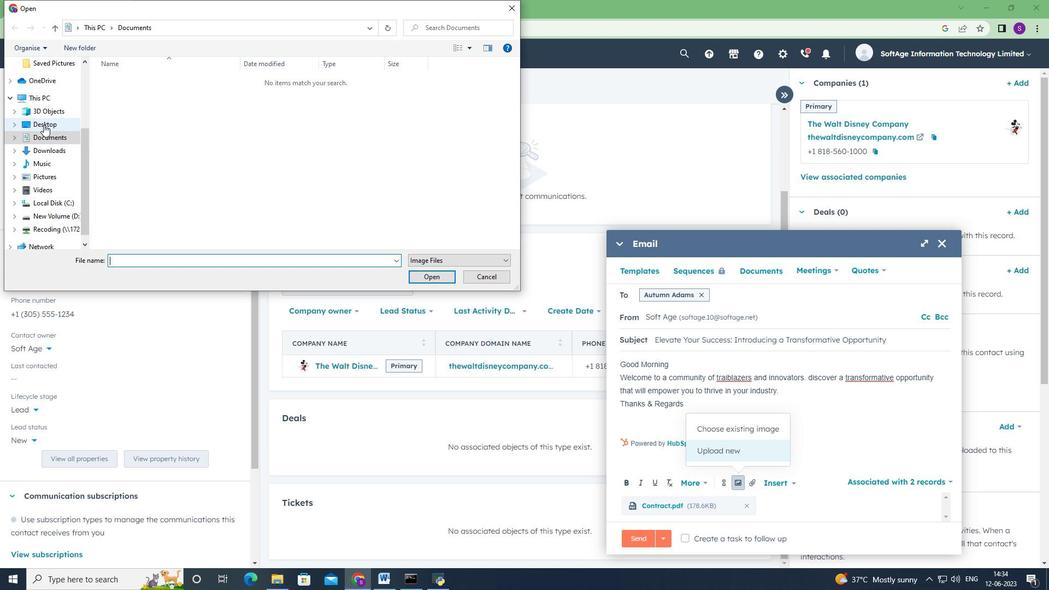 
Action: Mouse moved to (46, 150)
Screenshot: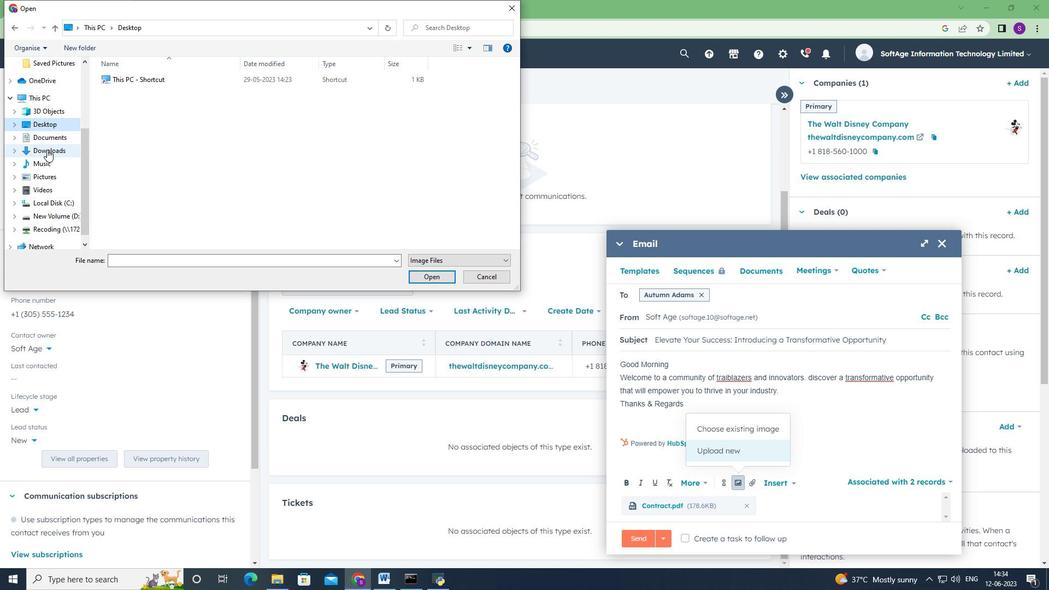 
Action: Mouse pressed left at (46, 150)
Screenshot: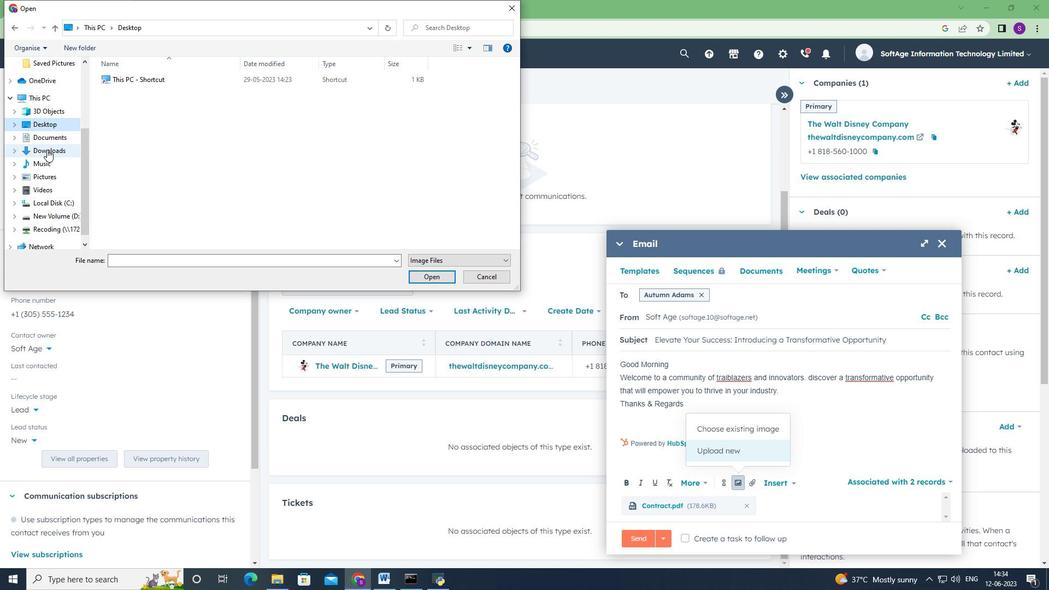 
Action: Mouse moved to (144, 99)
Screenshot: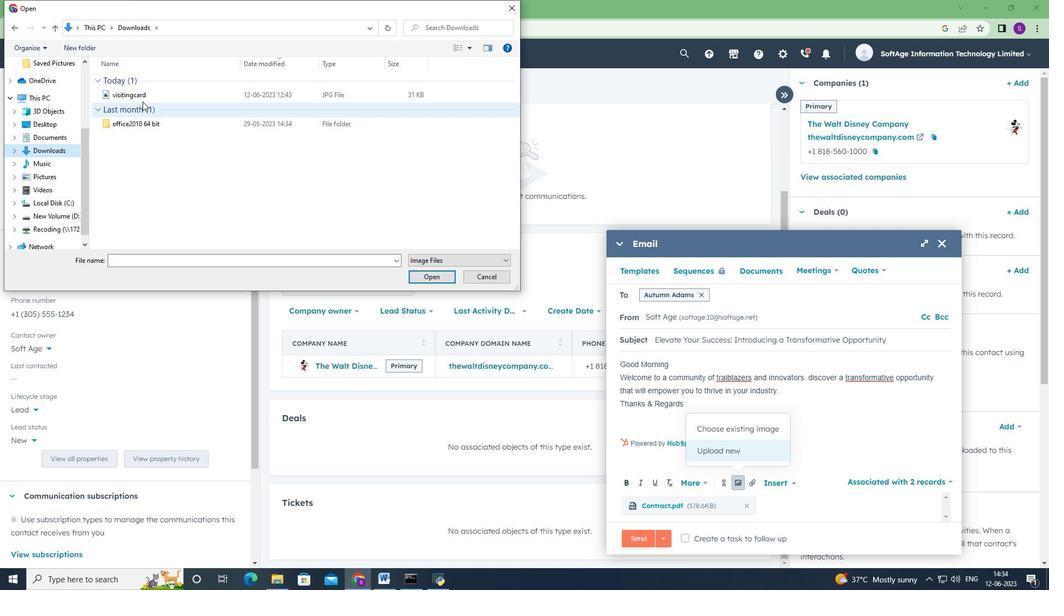 
Action: Mouse pressed left at (144, 99)
Screenshot: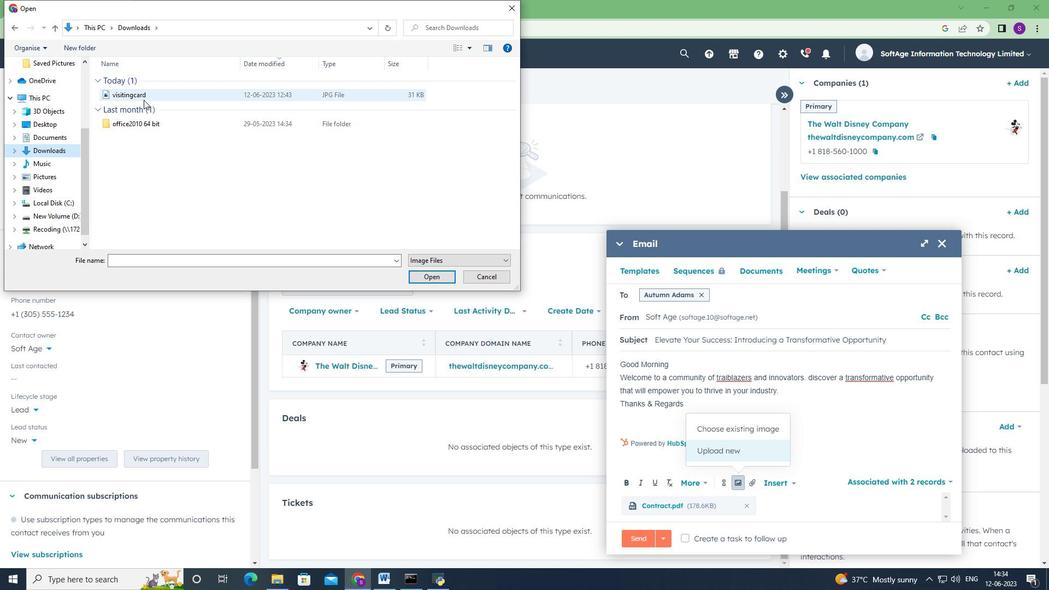 
Action: Mouse moved to (421, 277)
Screenshot: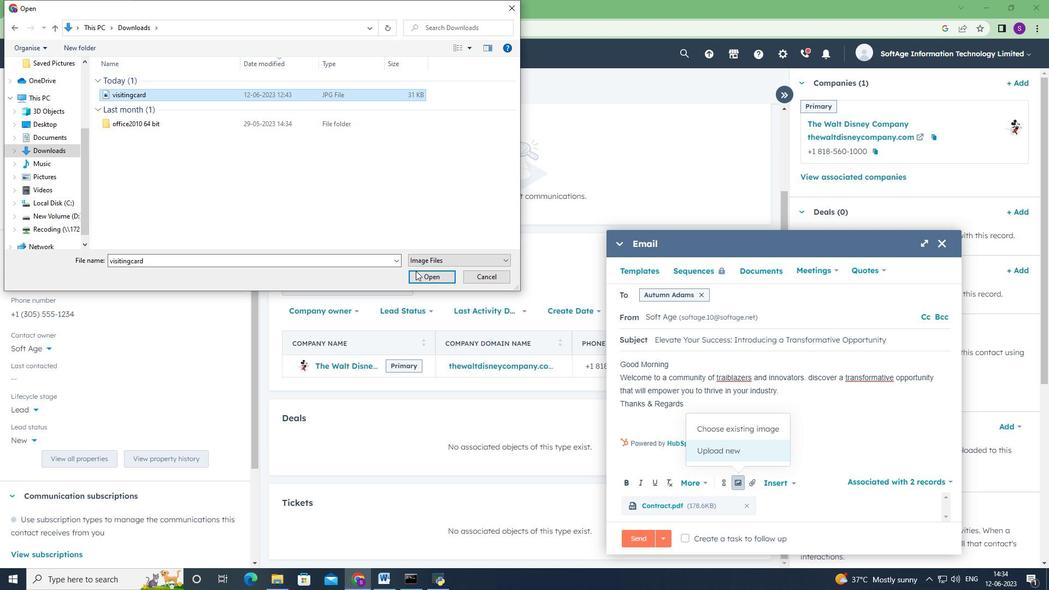 
Action: Mouse pressed left at (421, 277)
Screenshot: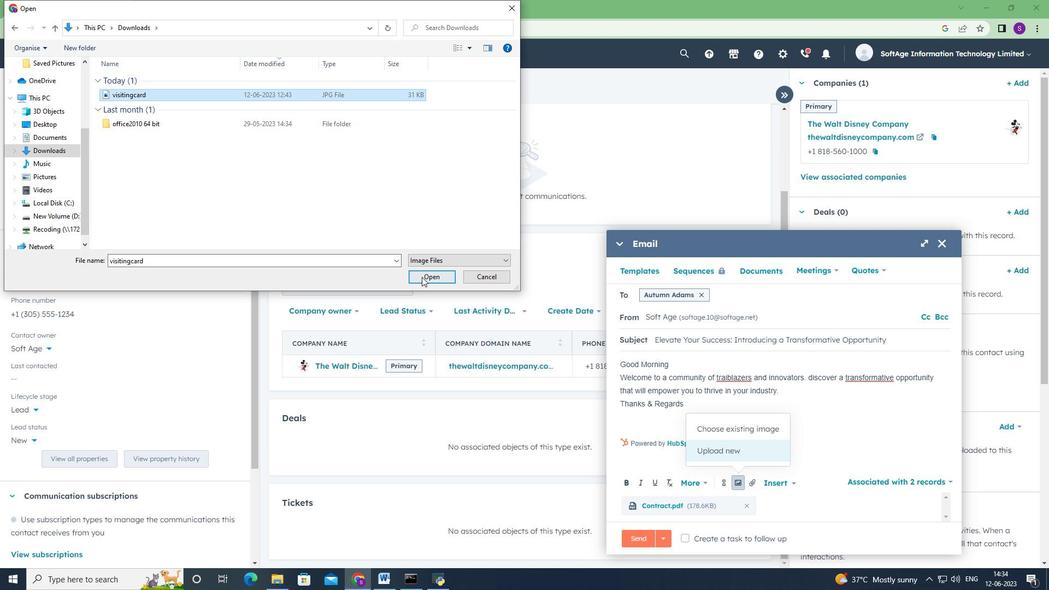 
Action: Mouse moved to (622, 302)
Screenshot: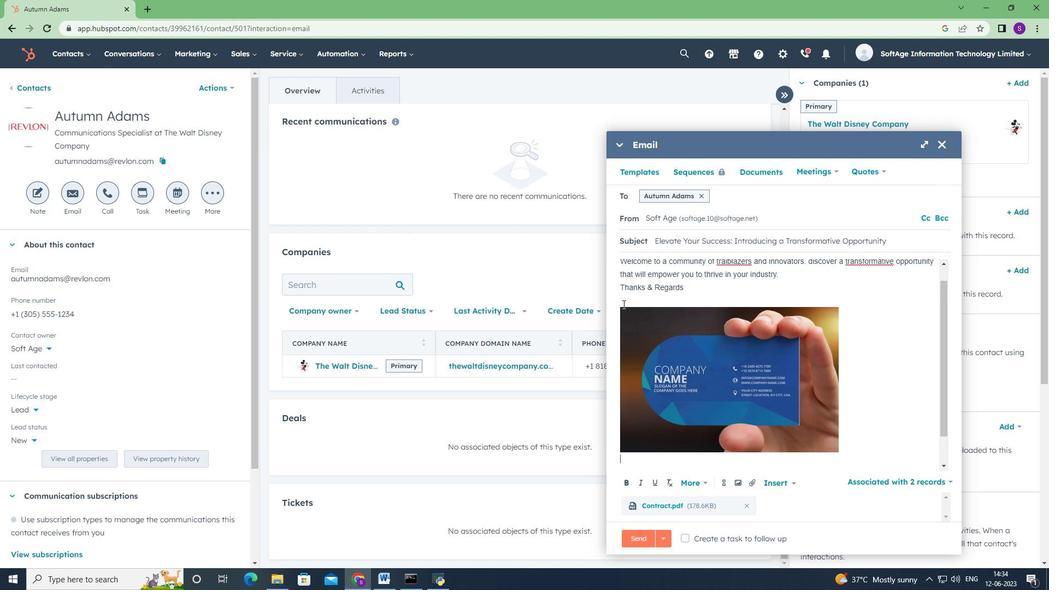 
Action: Mouse pressed left at (622, 302)
Screenshot: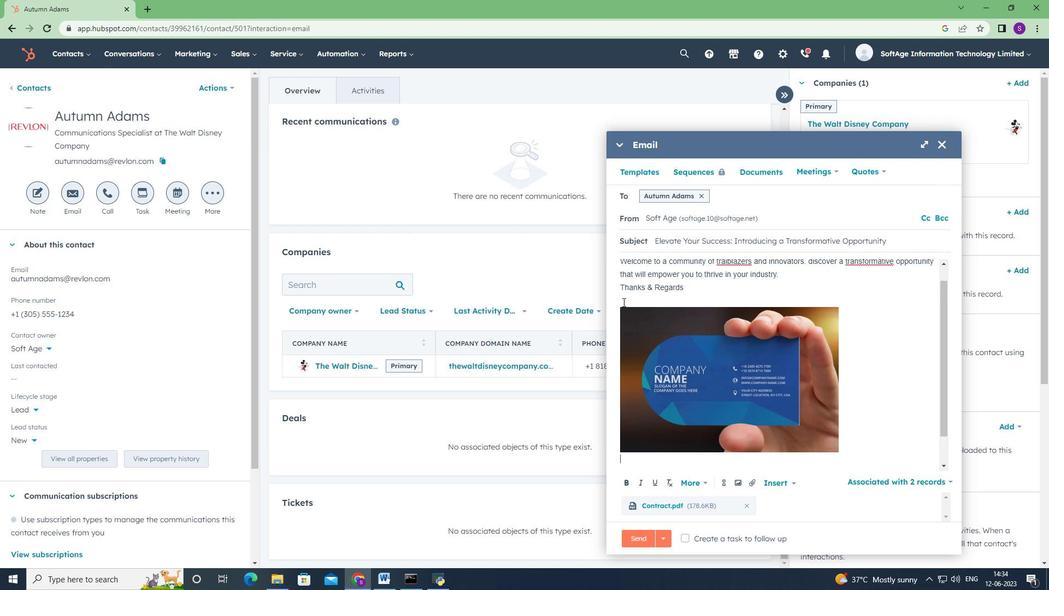 
Action: Key pressed <Key.shift><Key.shift><Key.shift><Key.shift><Key.shift><Key.shift><Key.shift><Key.shift><Key.shift><Key.shift><Key.shift><Key.shift><Key.shift><Key.shift><Key.shift><Key.shift><Key.shift><Key.shift><Key.shift><Key.shift><Key.shift><Key.shift><Key.shift><Key.shift><Key.shift><Key.shift><Key.shift><Key.shift><Key.shift><Key.shift><Key.shift><Key.shift><Key.shift><Key.shift><Key.shift><Key.shift><Key.shift><Key.shift><Key.shift><Key.shift><Key.shift><Key.shift><Key.shift><Key.shift><Key.shift>facebookj<Key.space>
Screenshot: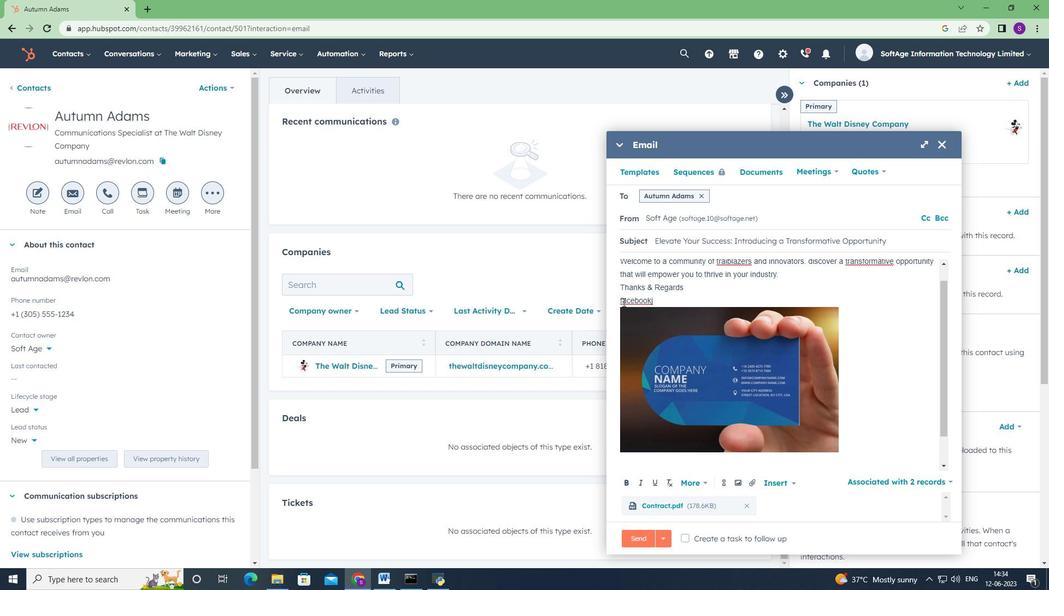
Action: Mouse moved to (723, 485)
Screenshot: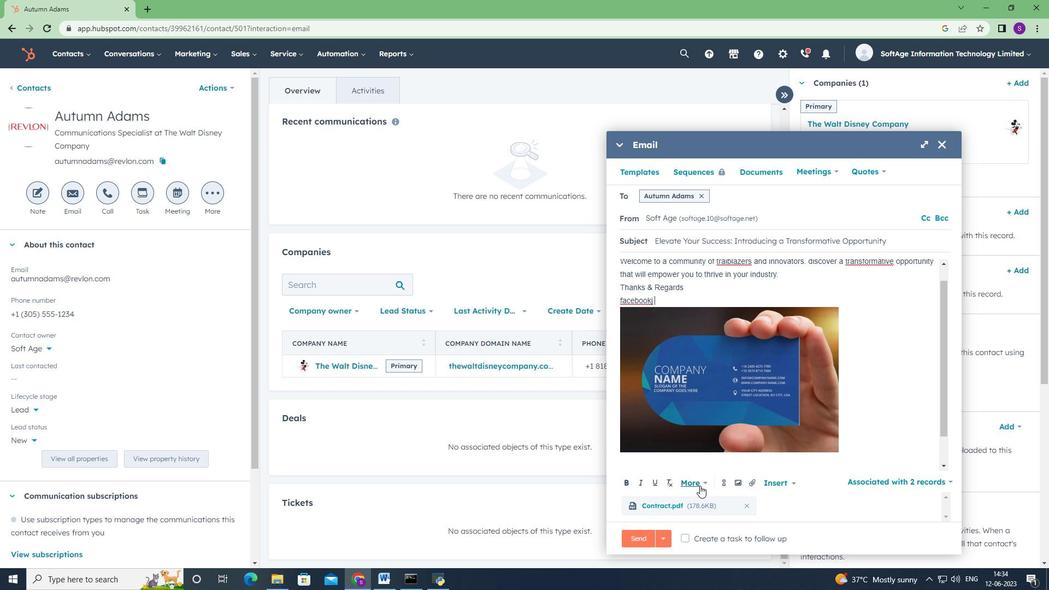 
Action: Mouse pressed left at (723, 485)
Screenshot: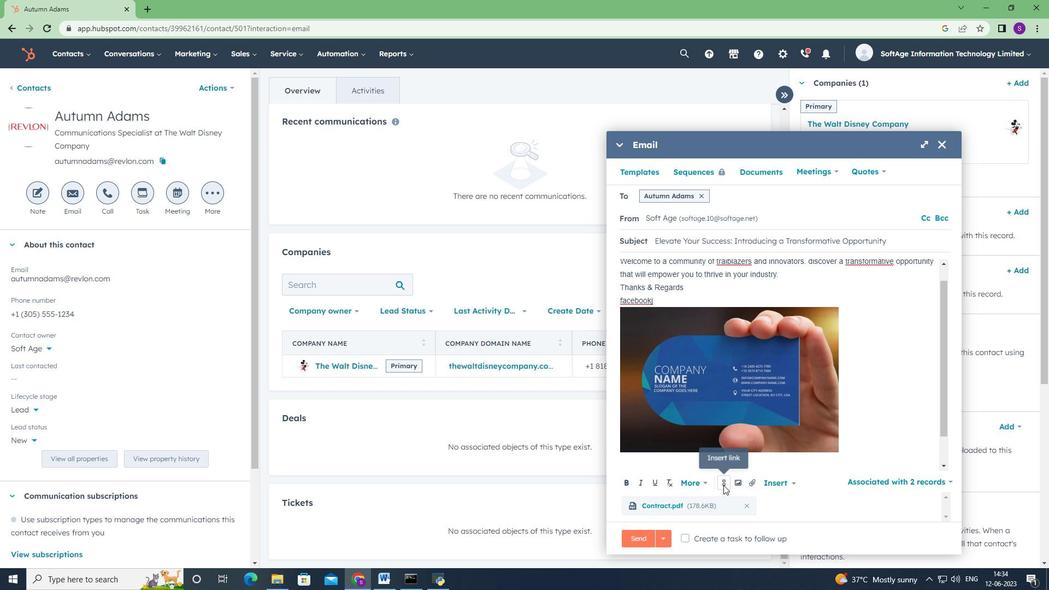 
Action: Mouse moved to (756, 410)
Screenshot: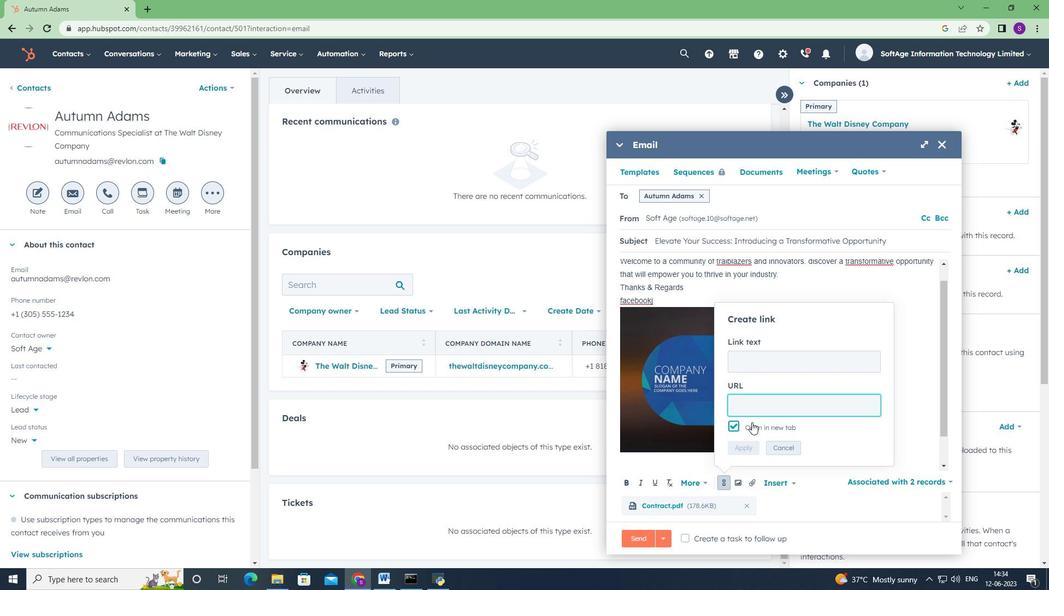 
Action: Key pressed <Key.shift><Key.shift>WWW<Key.backspace><Key.backspace><Key.backspace>www.facebook.com
Screenshot: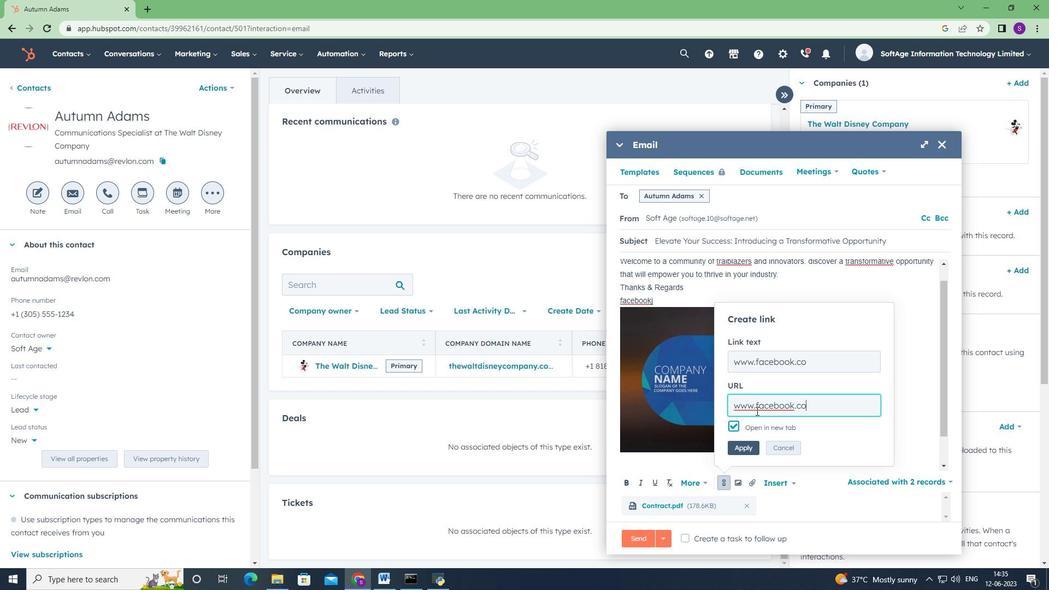 
Action: Mouse moved to (748, 452)
Screenshot: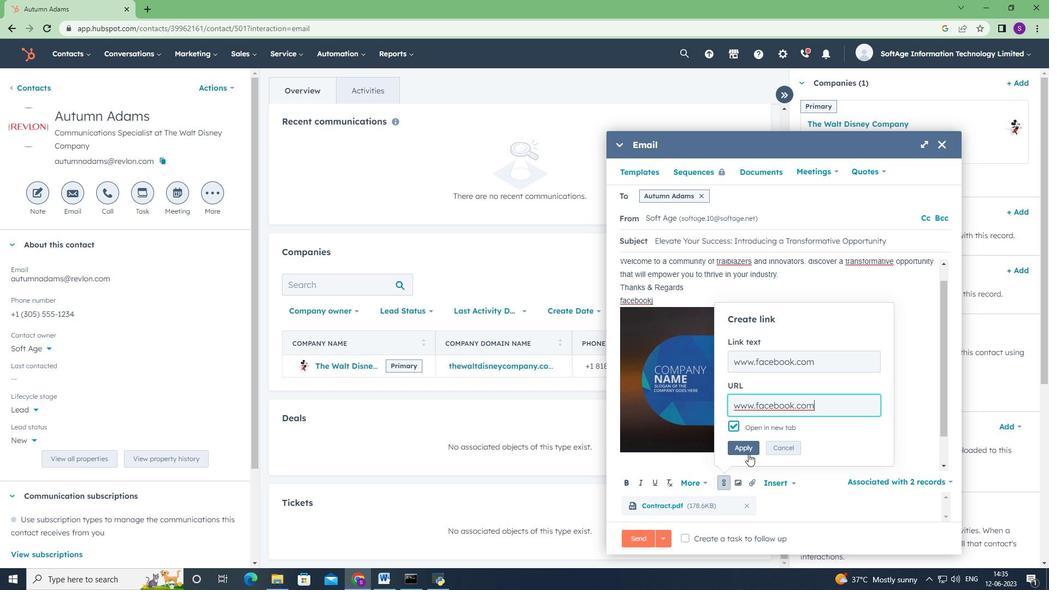 
Action: Mouse pressed left at (748, 452)
Screenshot: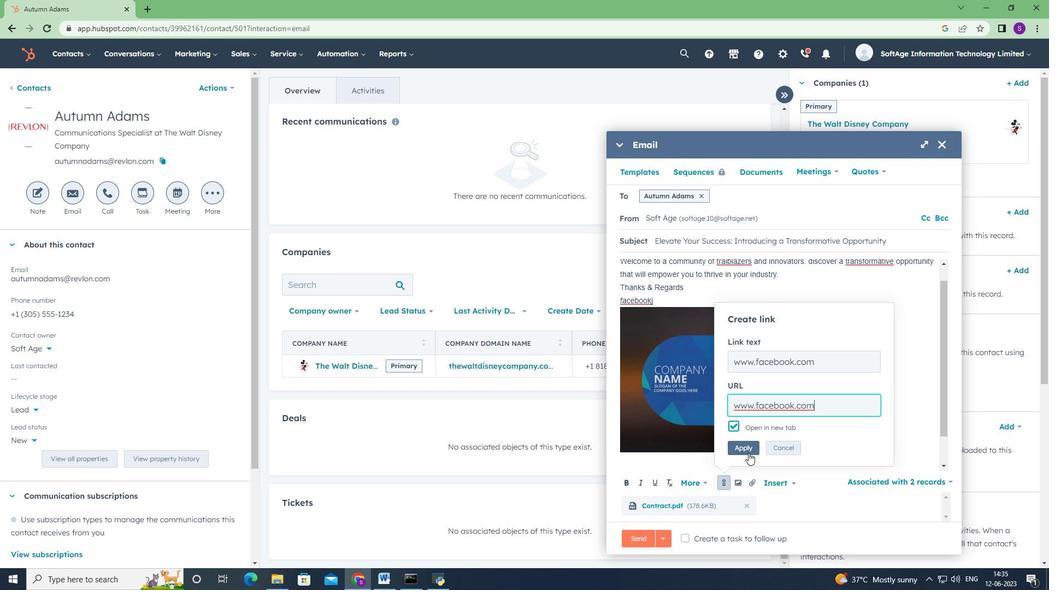 
Action: Mouse moved to (742, 487)
Screenshot: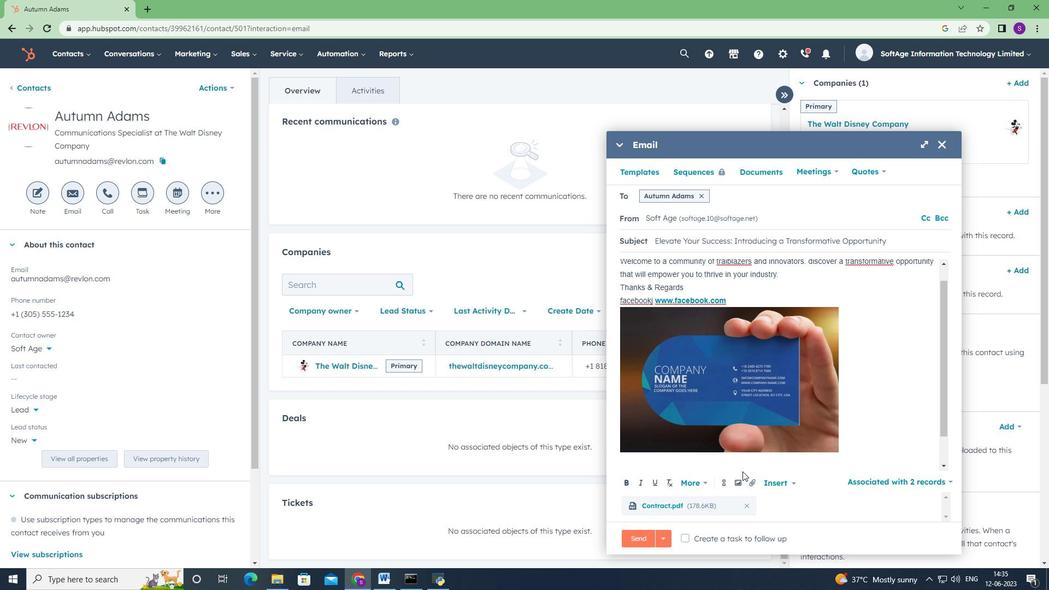 
Action: Mouse scrolled (742, 486) with delta (0, 0)
Screenshot: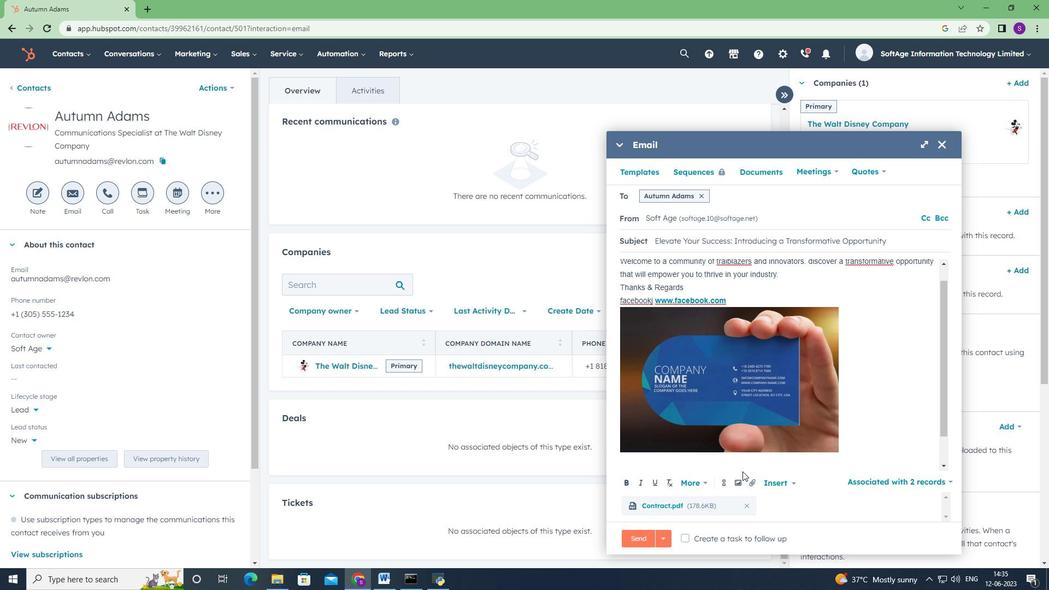 
Action: Mouse moved to (685, 537)
Screenshot: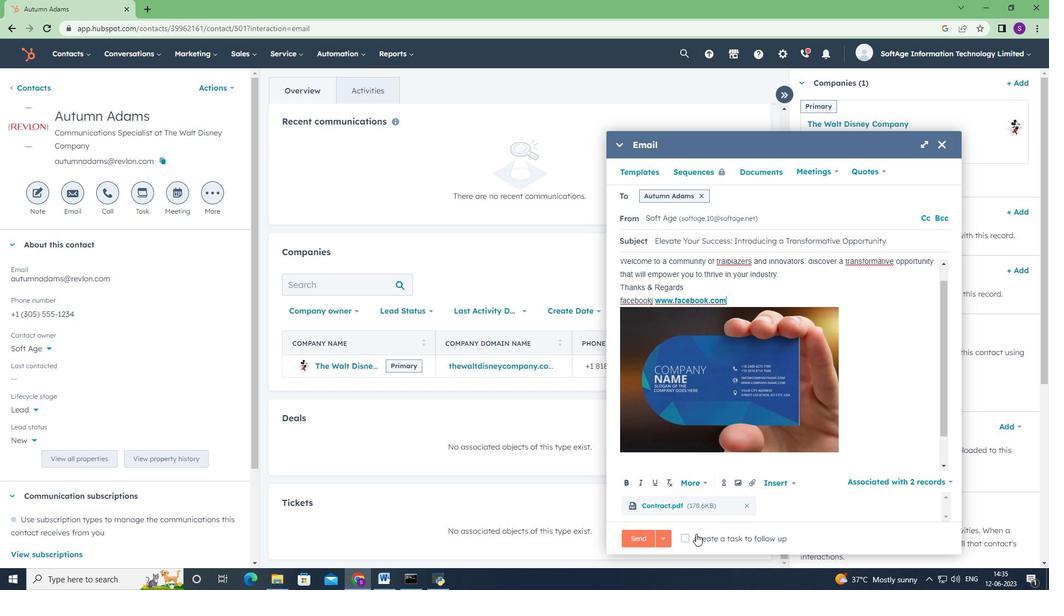 
Action: Mouse pressed left at (685, 537)
Screenshot: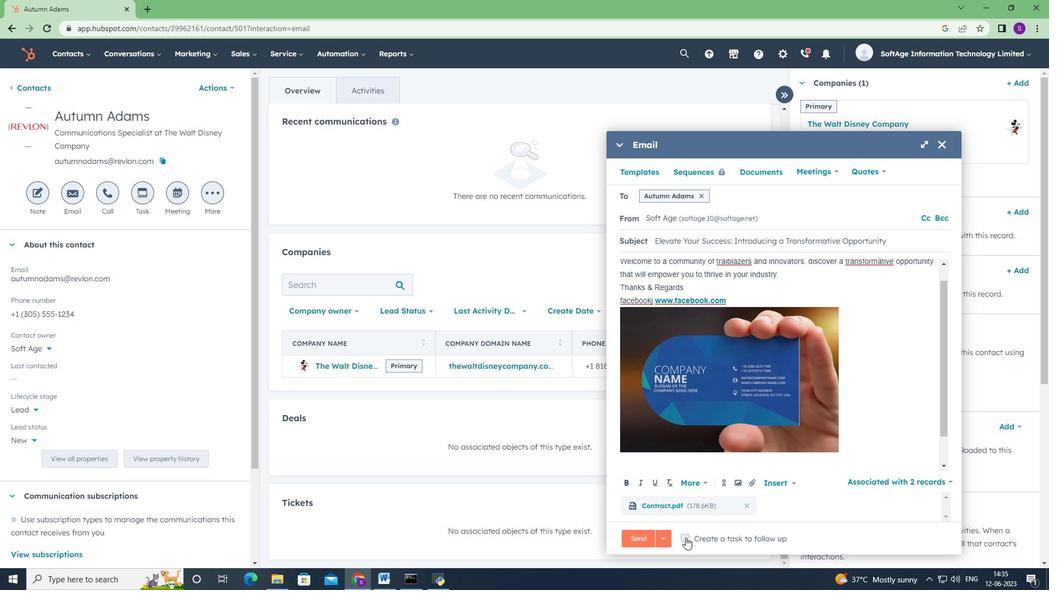 
Action: Mouse moved to (909, 538)
Screenshot: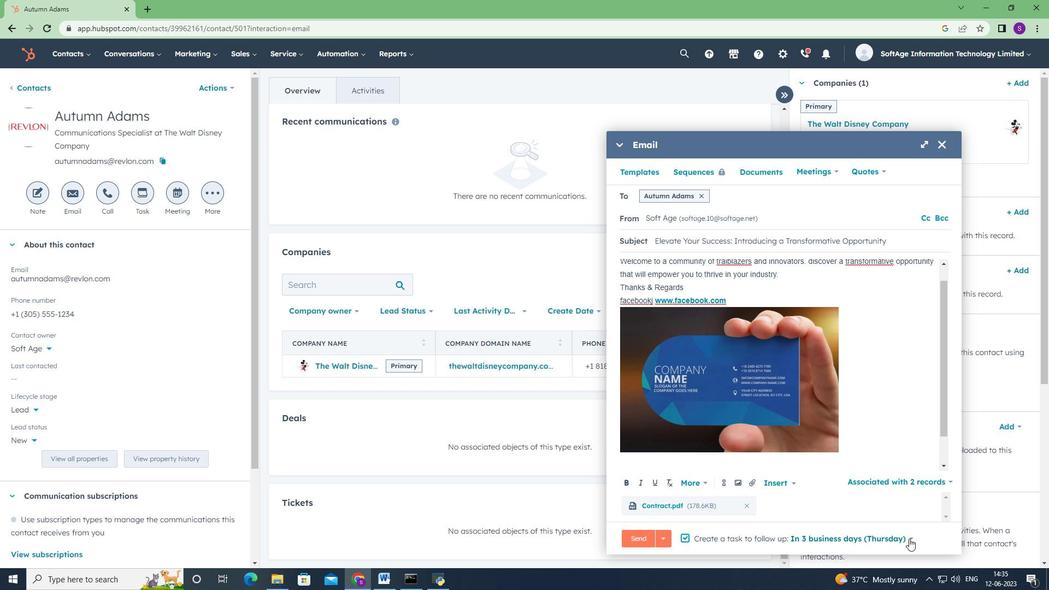 
Action: Mouse pressed left at (909, 538)
Screenshot: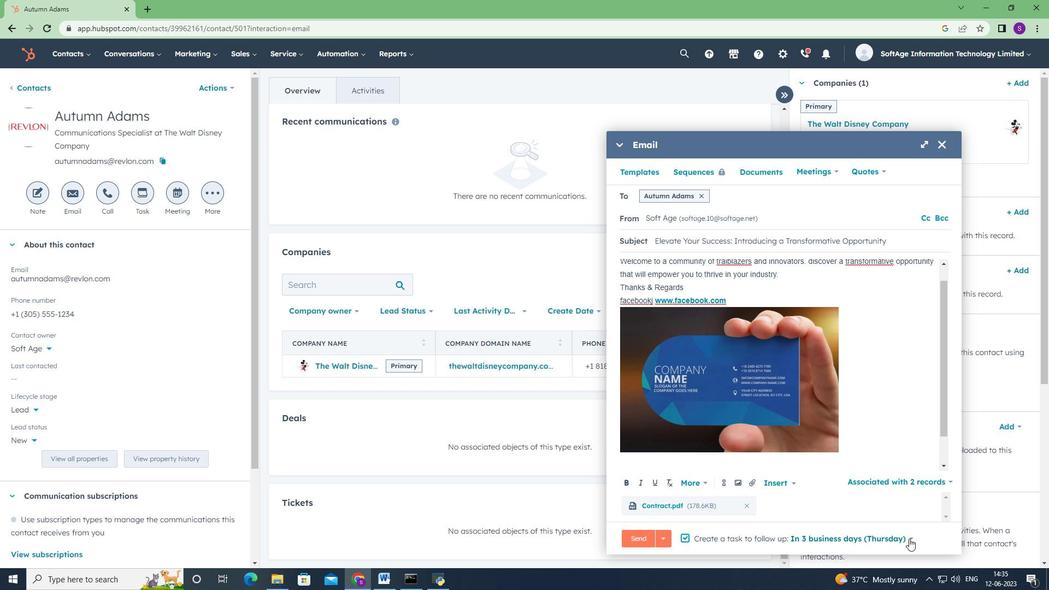 
Action: Mouse moved to (847, 407)
Screenshot: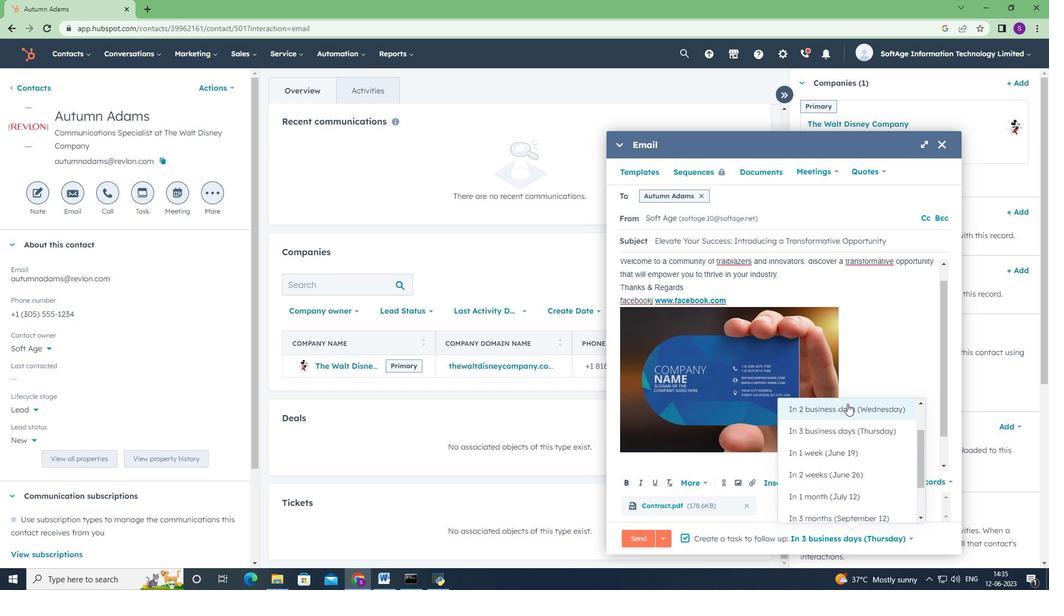 
Action: Mouse pressed left at (847, 407)
Screenshot: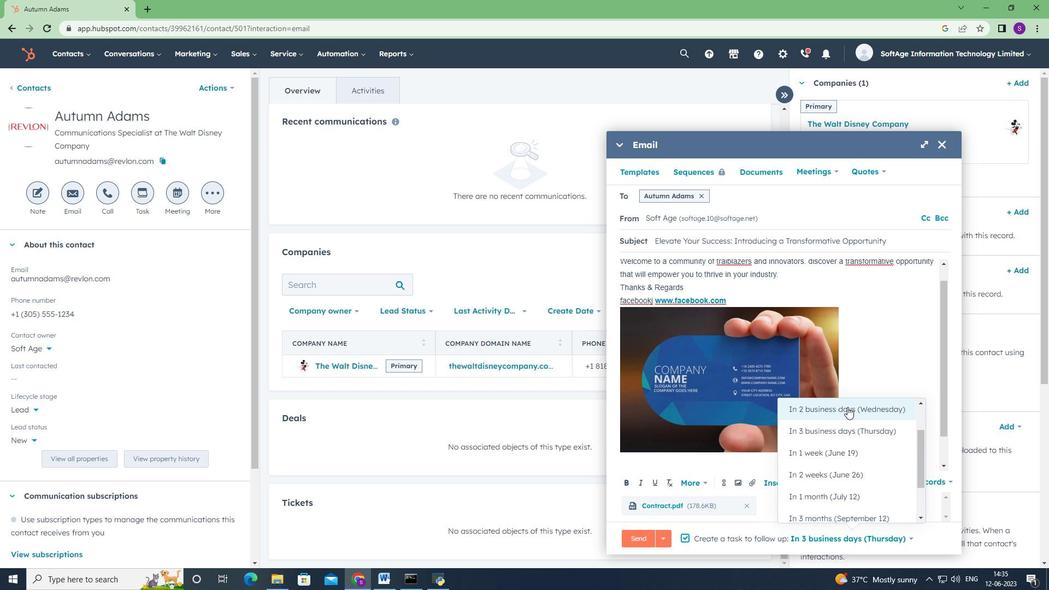 
Action: Mouse moved to (647, 538)
Screenshot: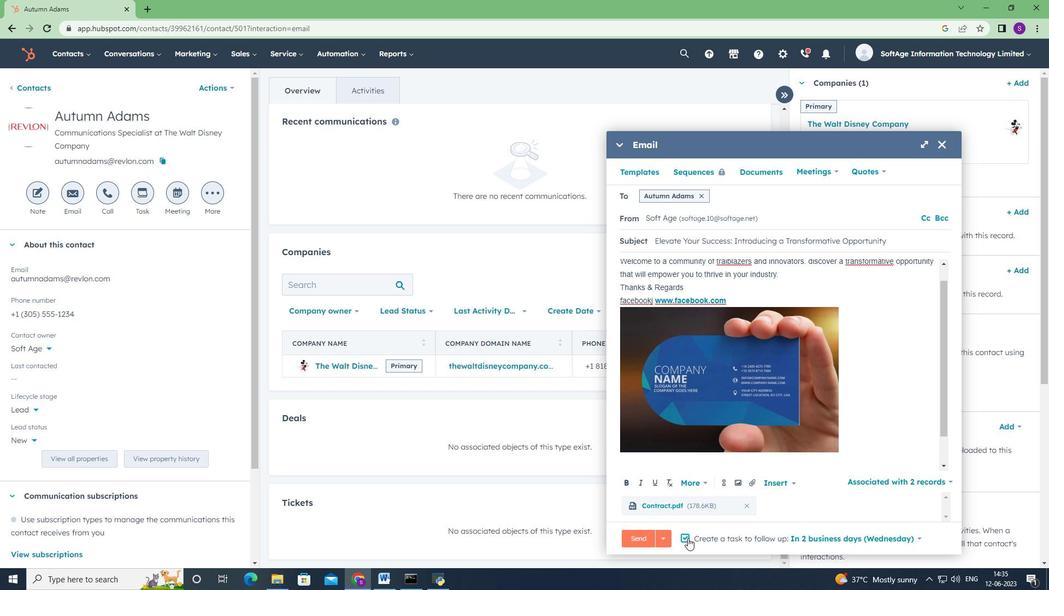 
Action: Mouse pressed left at (647, 538)
Screenshot: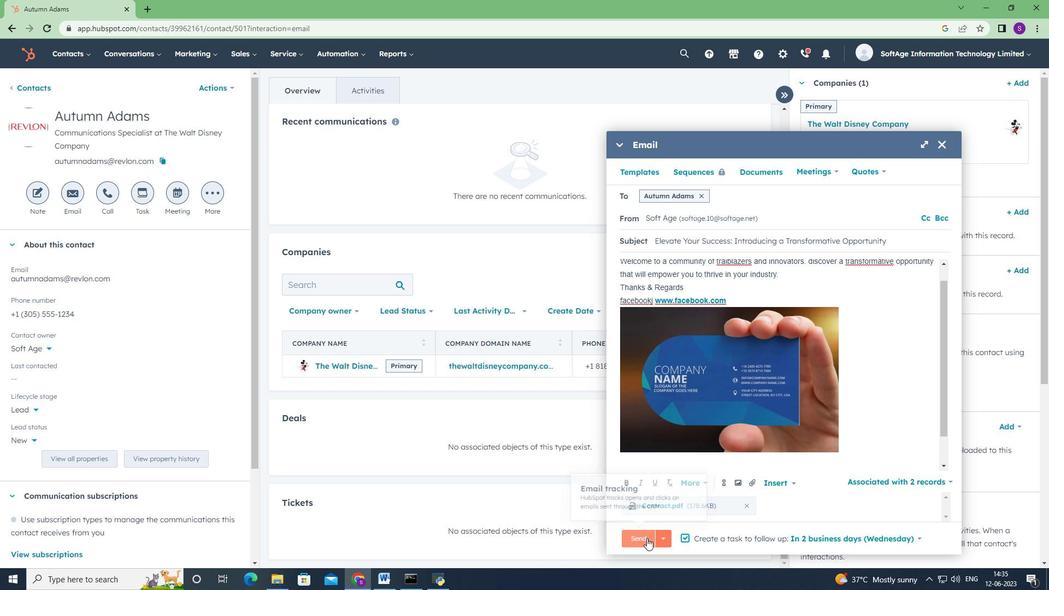 
Action: Mouse moved to (563, 309)
Screenshot: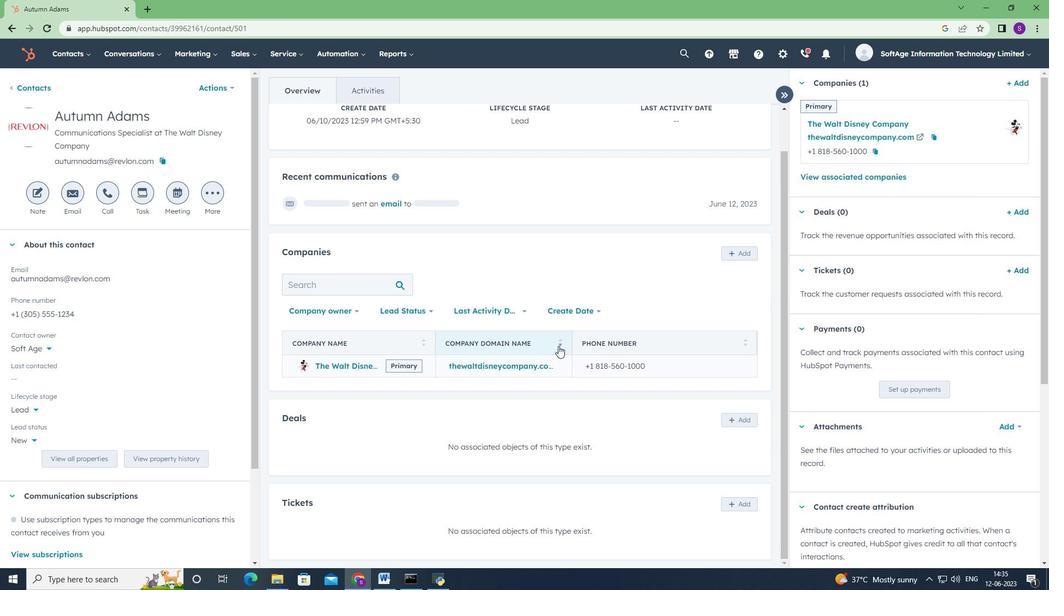 
Action: Mouse scrolled (563, 308) with delta (0, 0)
Screenshot: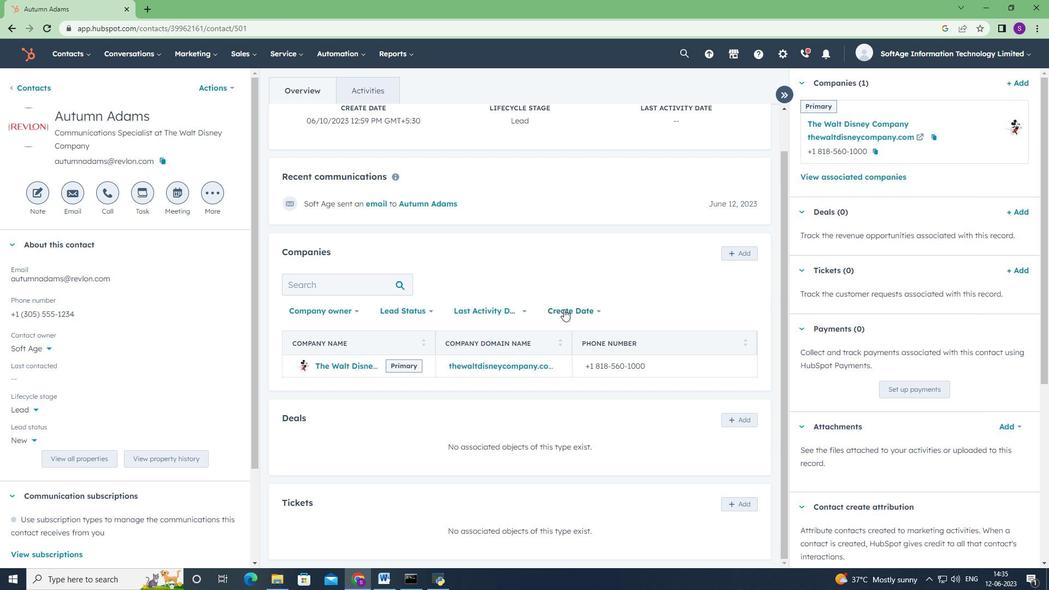 
Action: Mouse scrolled (563, 308) with delta (0, 0)
Screenshot: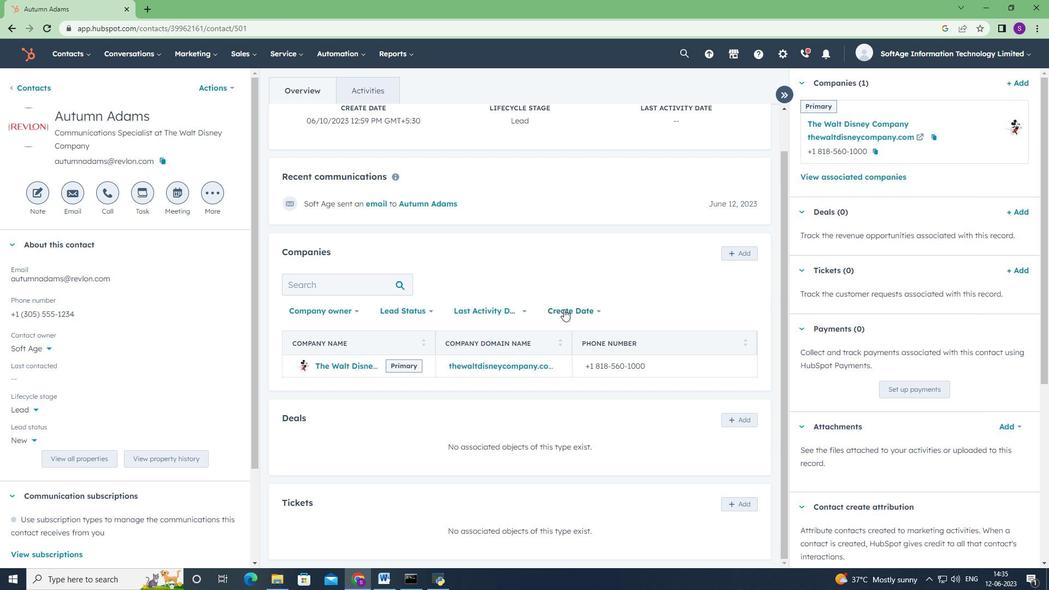 
Action: Mouse scrolled (563, 308) with delta (0, 0)
Screenshot: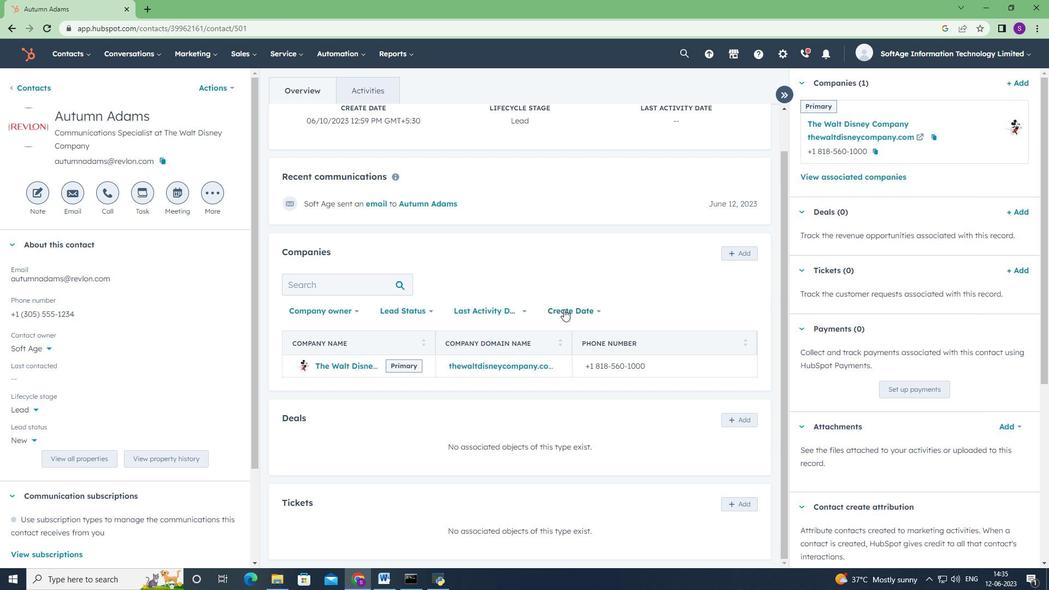 
Action: Mouse scrolled (563, 308) with delta (0, 0)
Screenshot: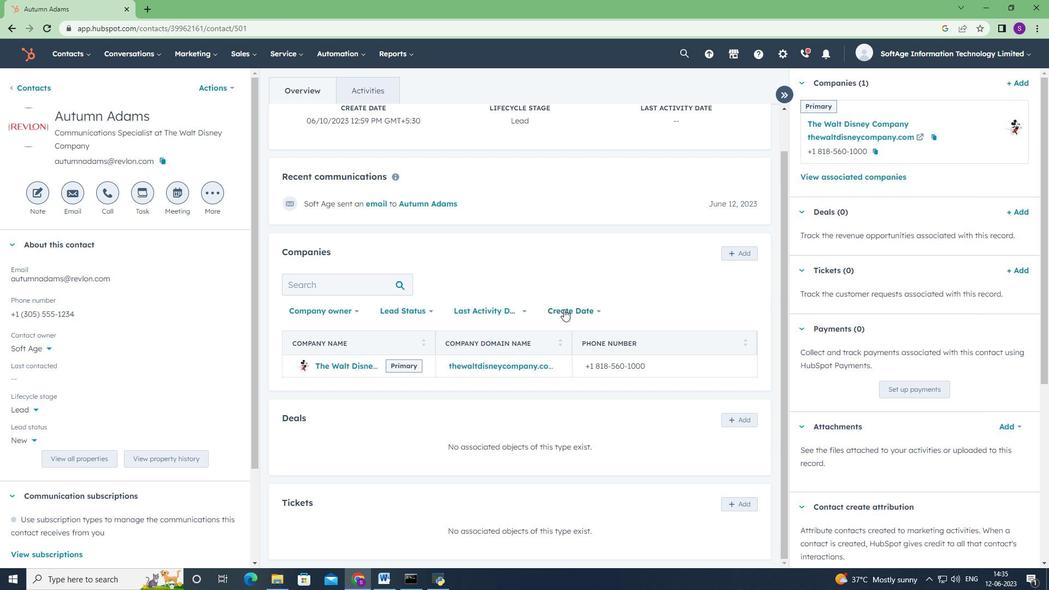 
Action: Mouse scrolled (563, 309) with delta (0, 0)
Screenshot: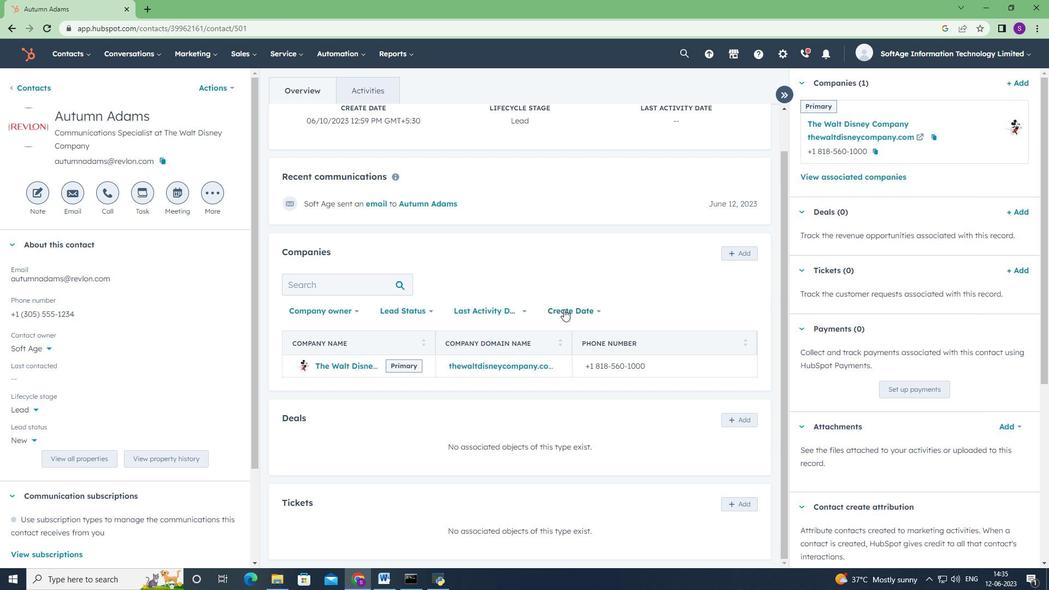 
Action: Mouse scrolled (563, 309) with delta (0, 0)
Screenshot: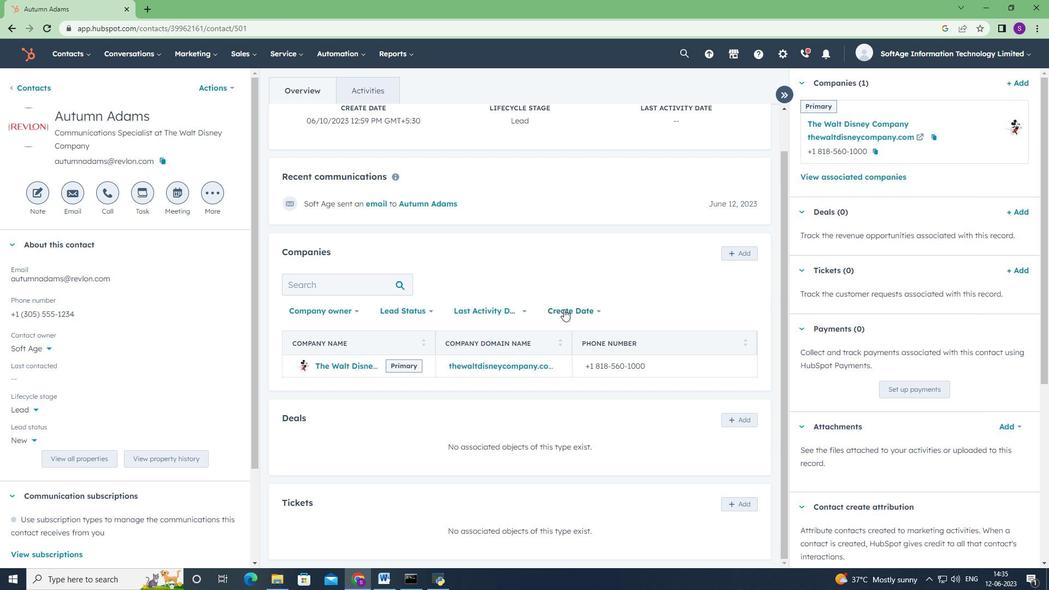 
Action: Mouse scrolled (563, 309) with delta (0, 0)
Screenshot: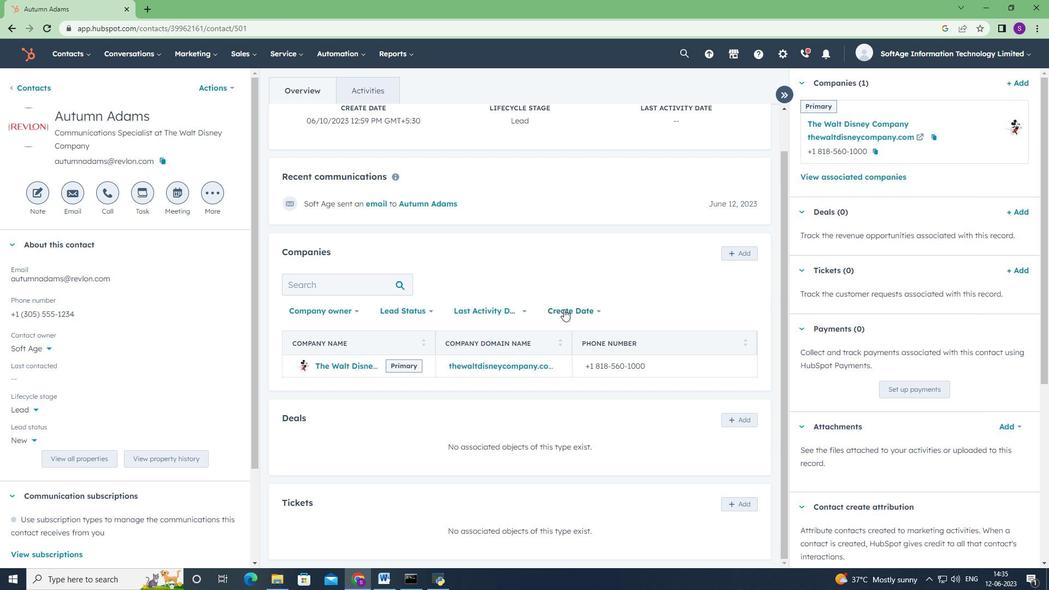 
Action: Mouse scrolled (563, 309) with delta (0, 0)
Screenshot: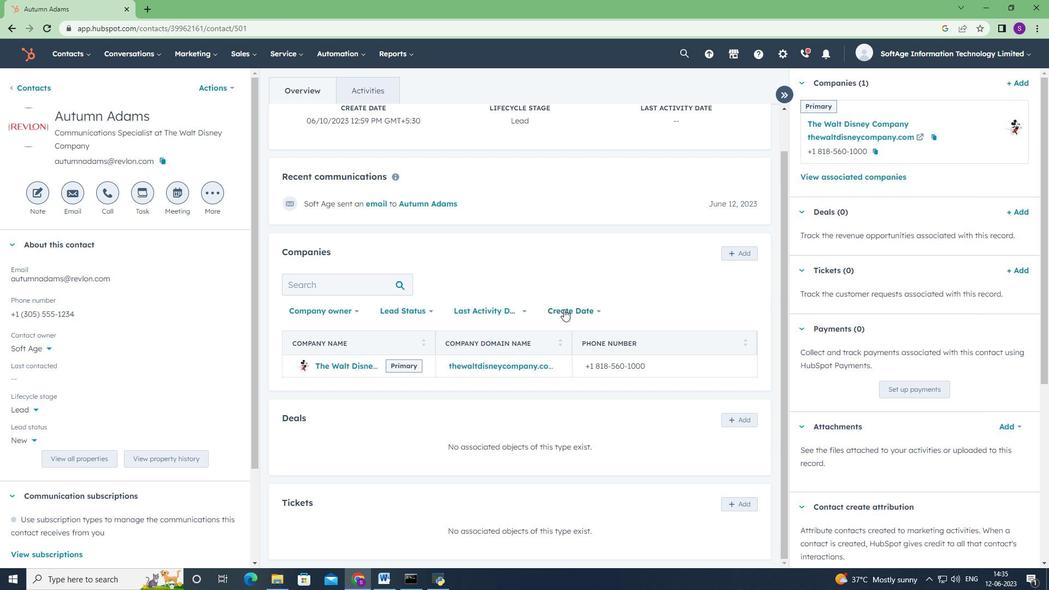 
